 Task: Toggle the confirm empty commits in the git.
Action: Mouse moved to (35, 603)
Screenshot: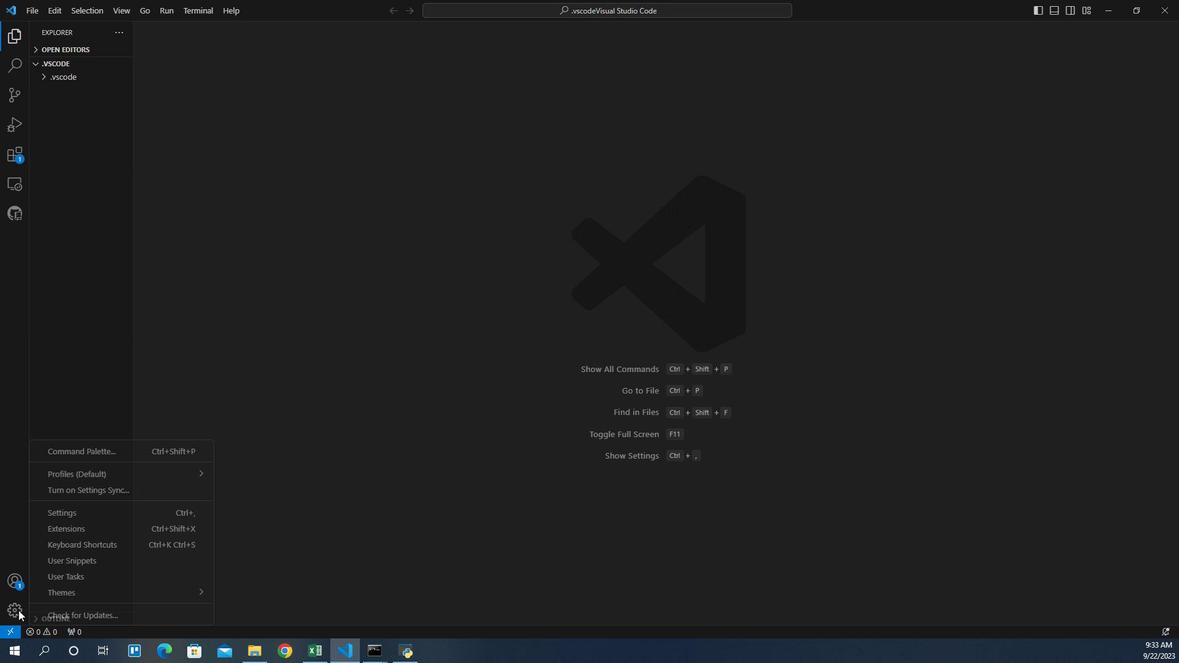 
Action: Mouse pressed left at (35, 603)
Screenshot: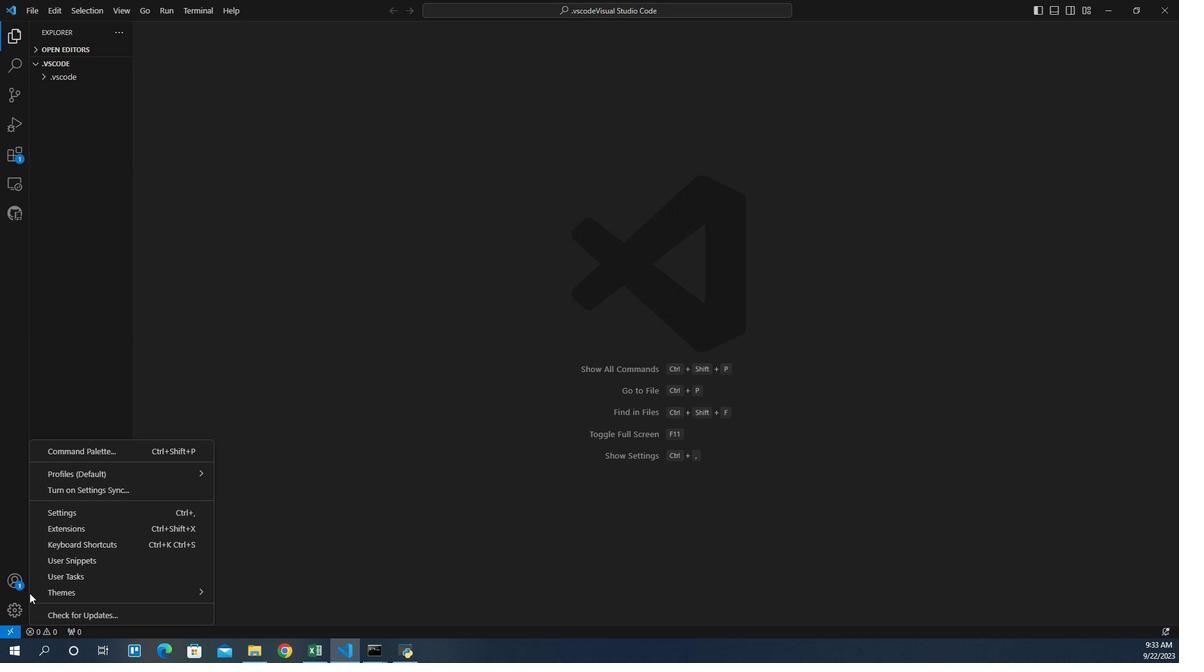 
Action: Mouse moved to (78, 505)
Screenshot: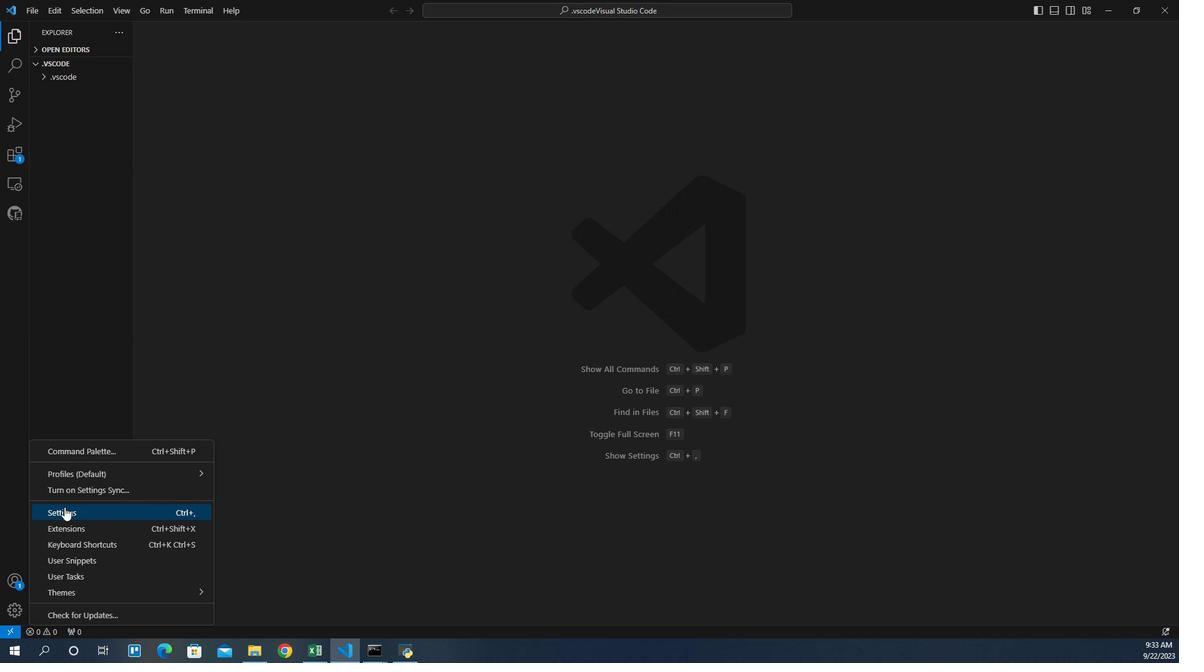 
Action: Mouse pressed left at (78, 505)
Screenshot: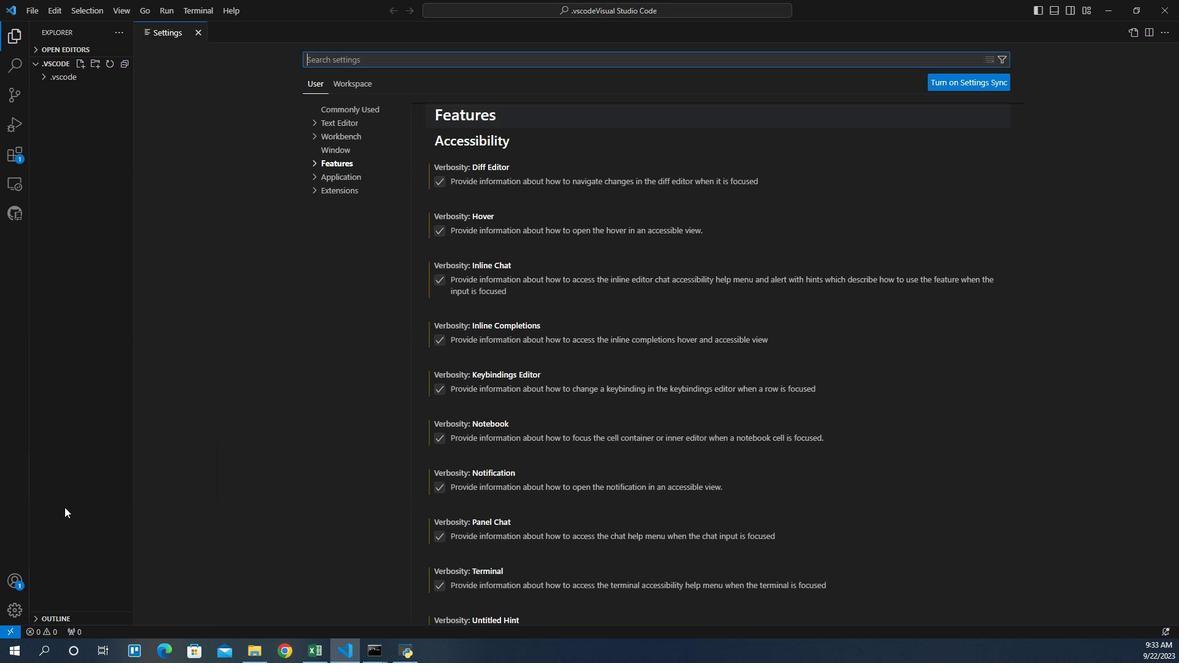 
Action: Mouse moved to (357, 97)
Screenshot: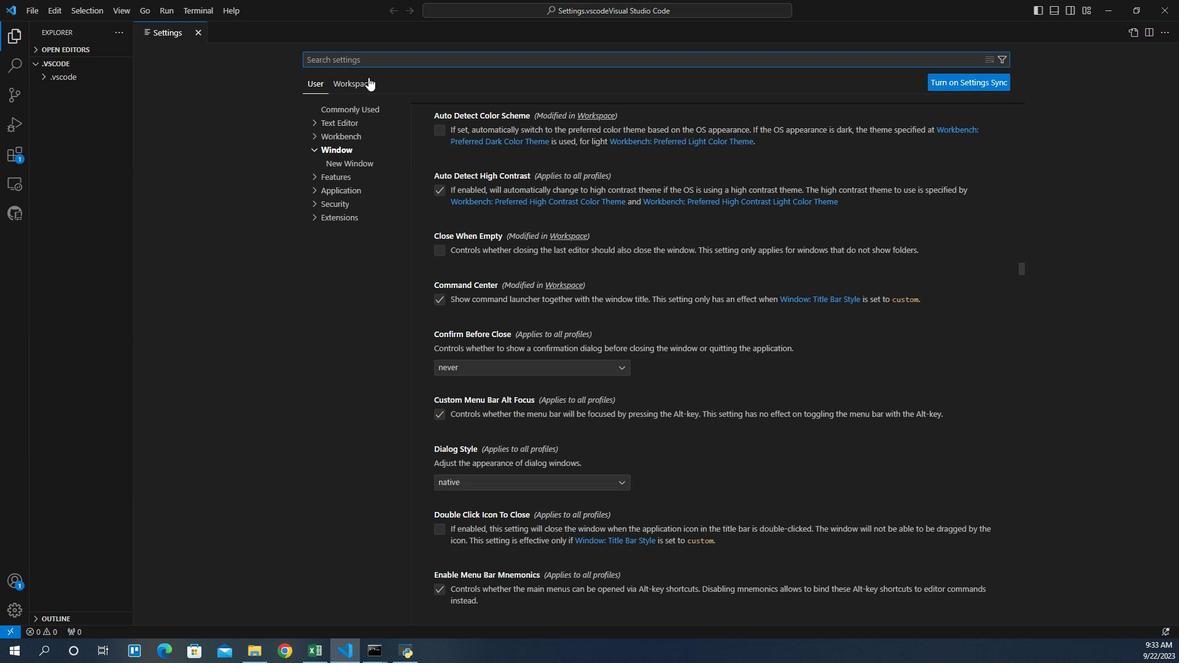 
Action: Mouse pressed left at (357, 97)
Screenshot: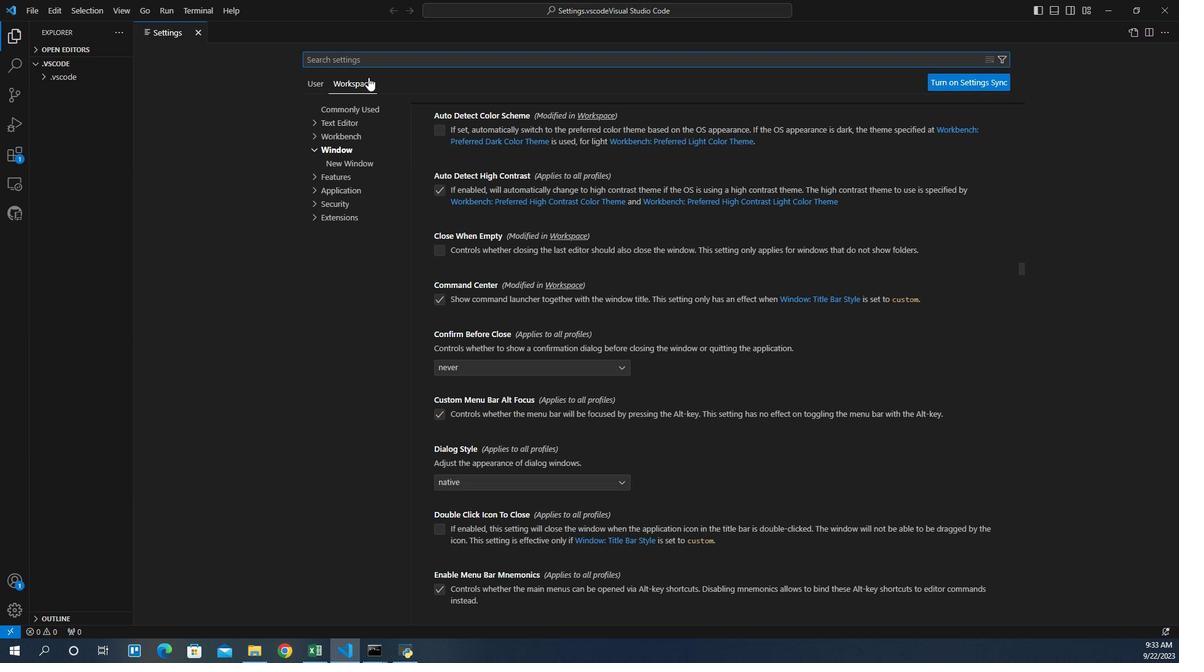 
Action: Mouse moved to (314, 204)
Screenshot: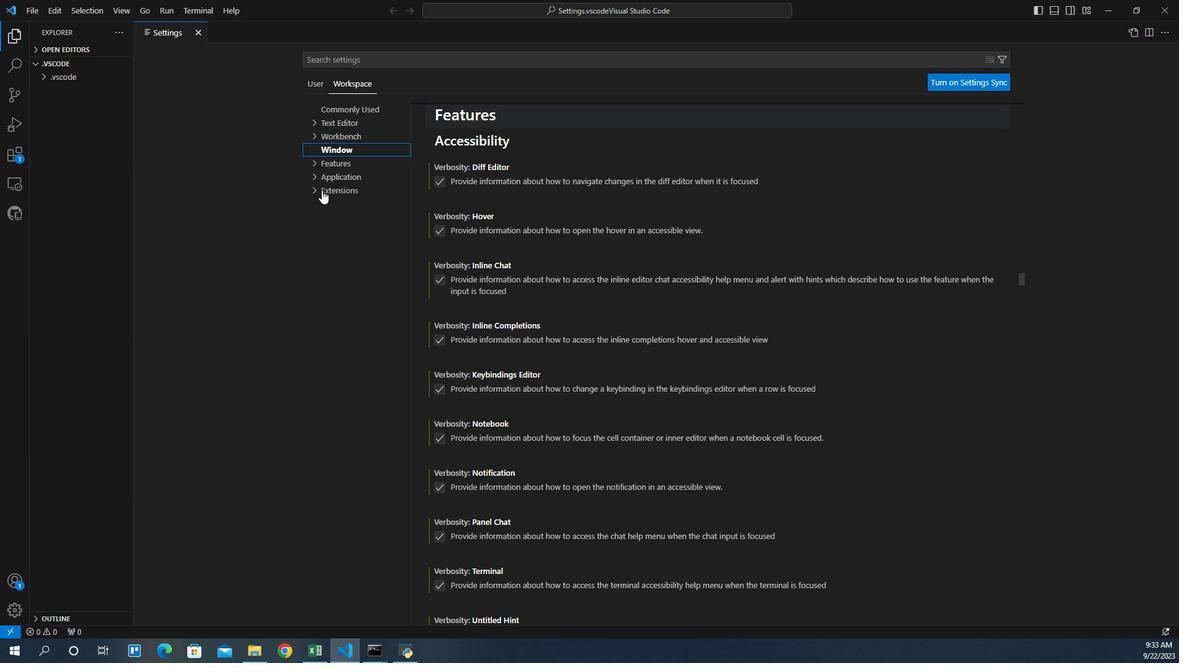 
Action: Mouse pressed left at (314, 204)
Screenshot: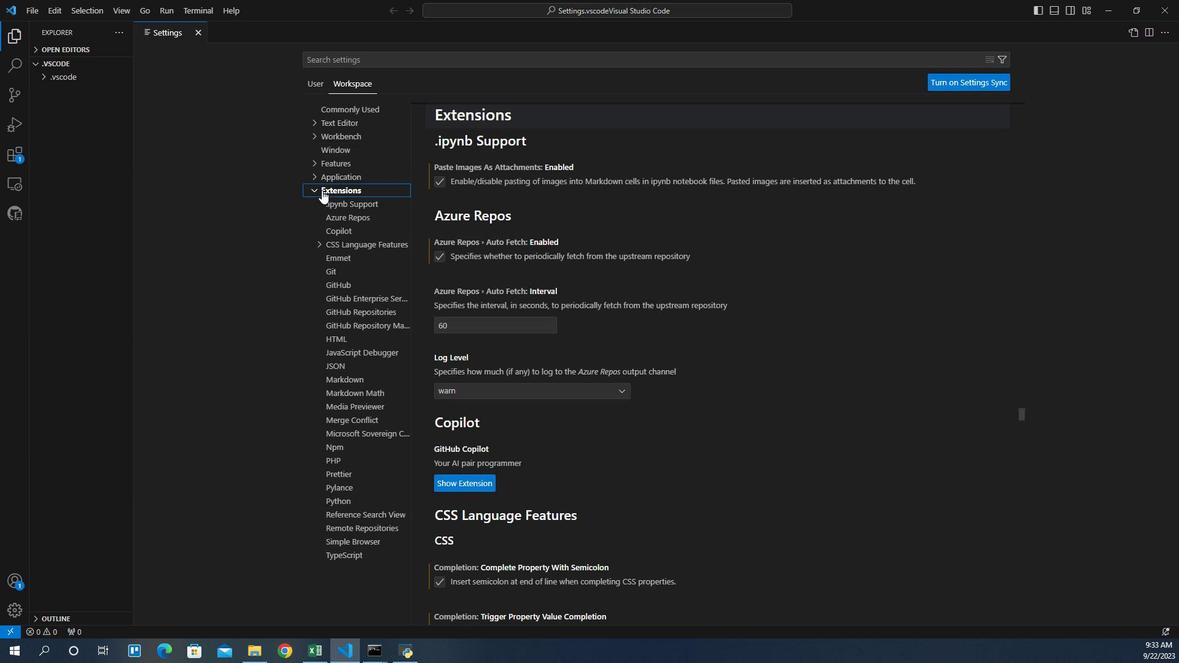 
Action: Mouse moved to (321, 283)
Screenshot: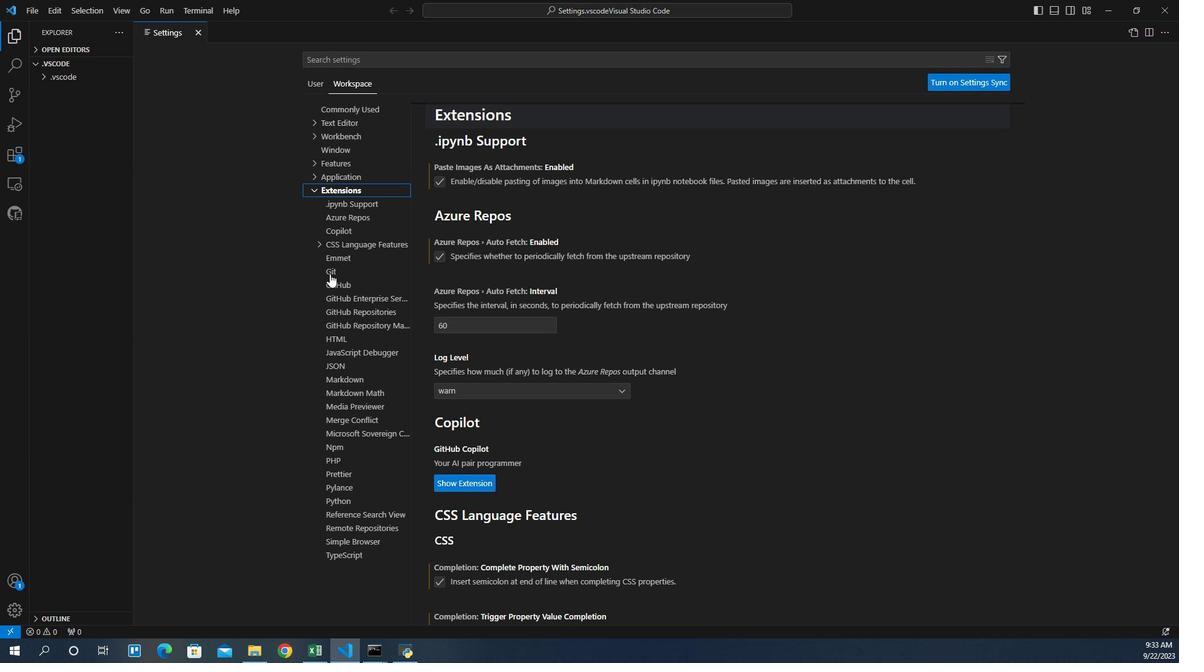 
Action: Mouse pressed left at (321, 283)
Screenshot: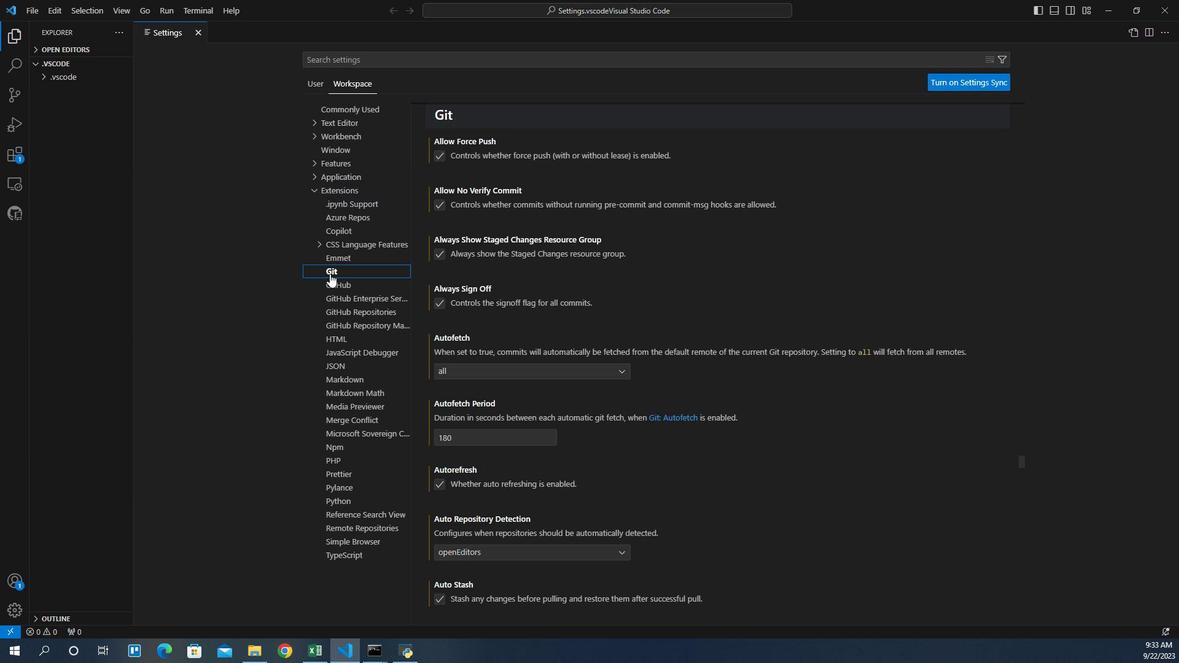 
Action: Mouse moved to (541, 504)
Screenshot: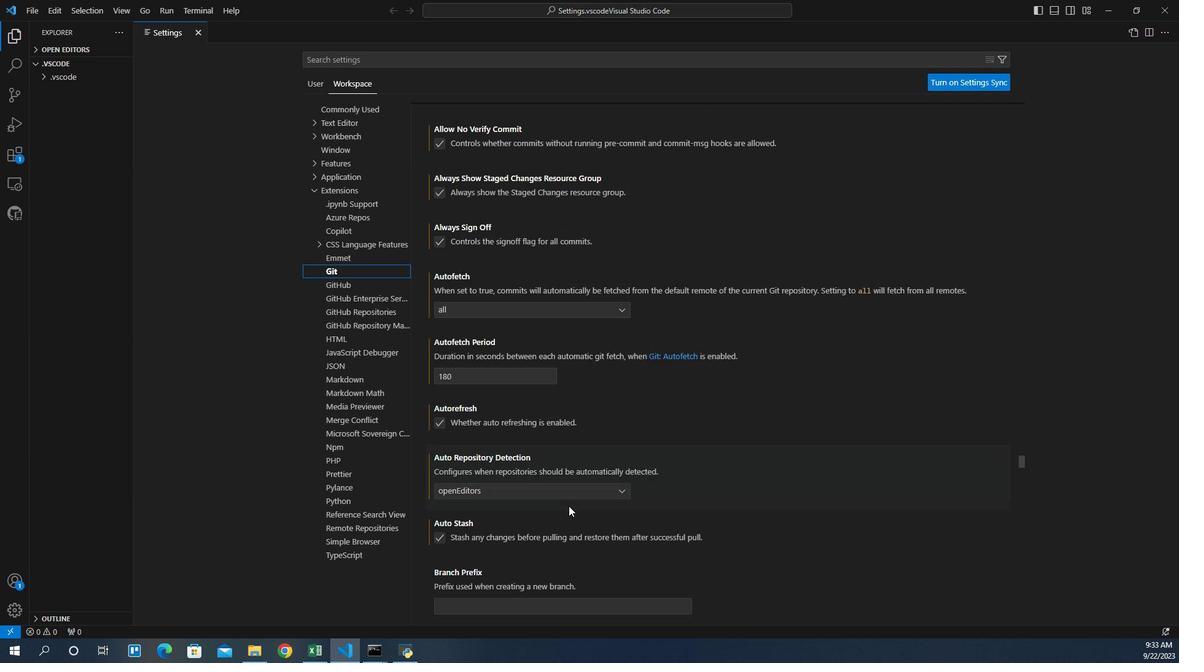 
Action: Mouse scrolled (541, 503) with delta (0, 0)
Screenshot: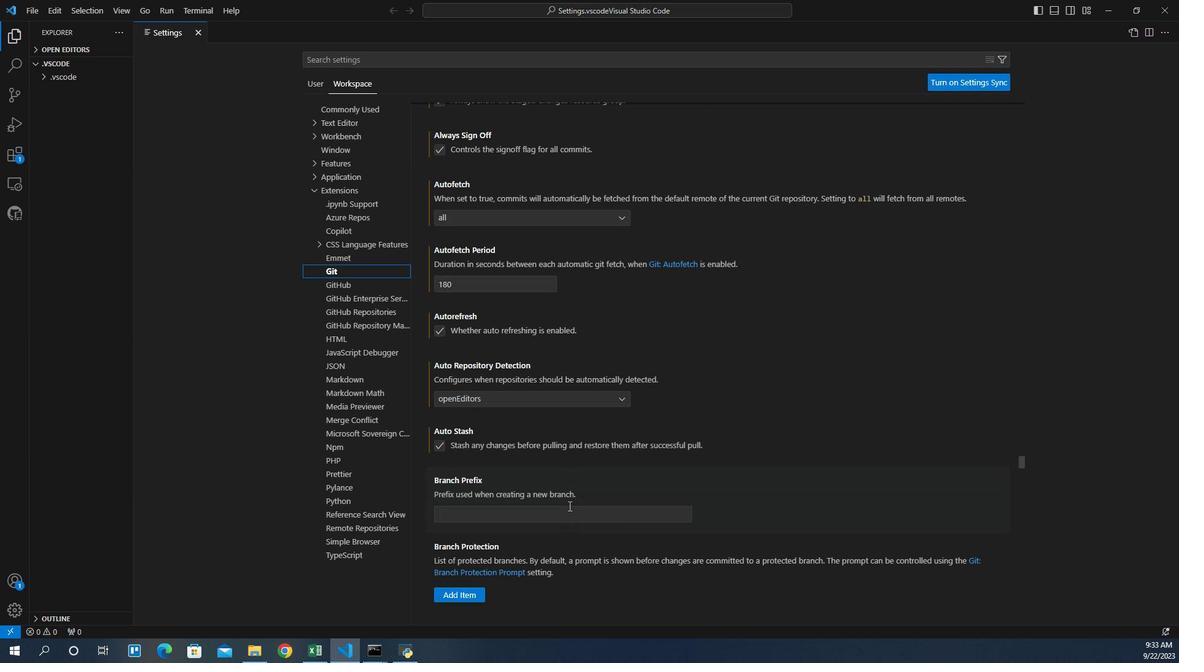 
Action: Mouse scrolled (541, 503) with delta (0, 0)
Screenshot: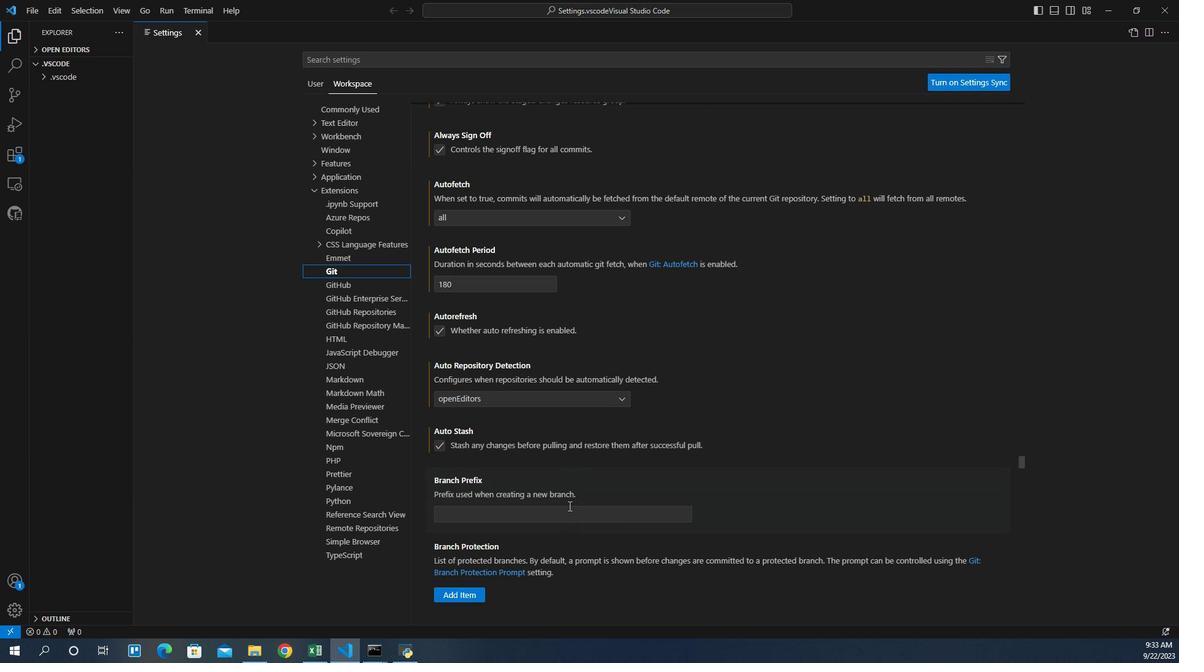 
Action: Mouse scrolled (541, 503) with delta (0, 0)
Screenshot: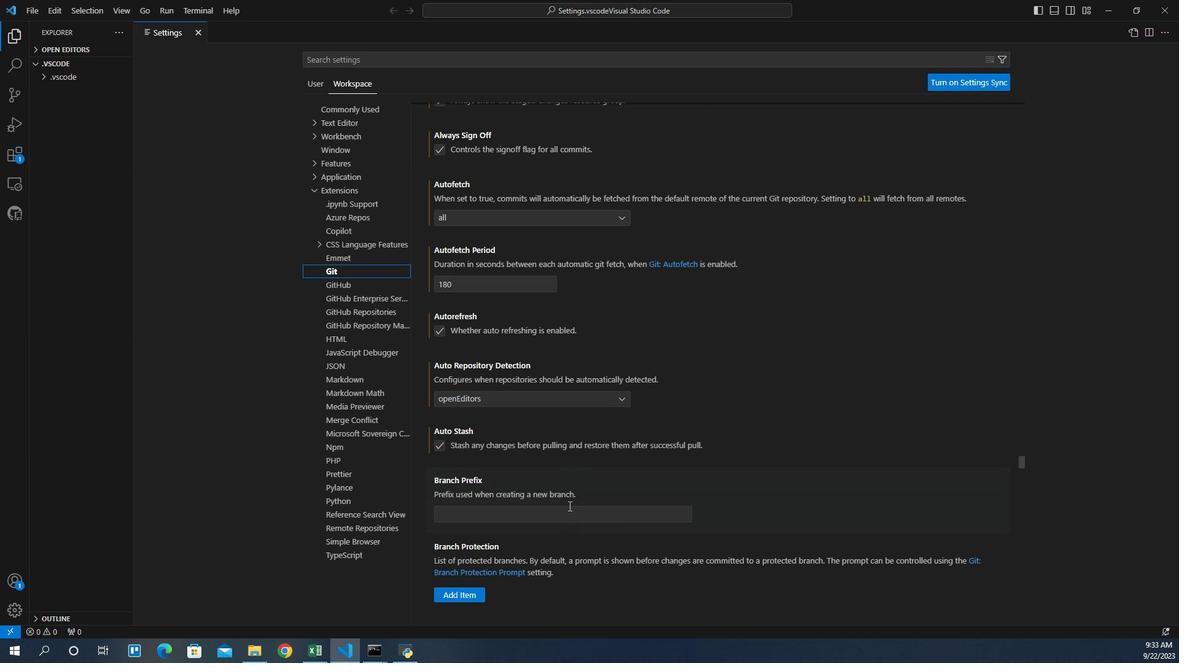 
Action: Mouse scrolled (541, 503) with delta (0, 0)
Screenshot: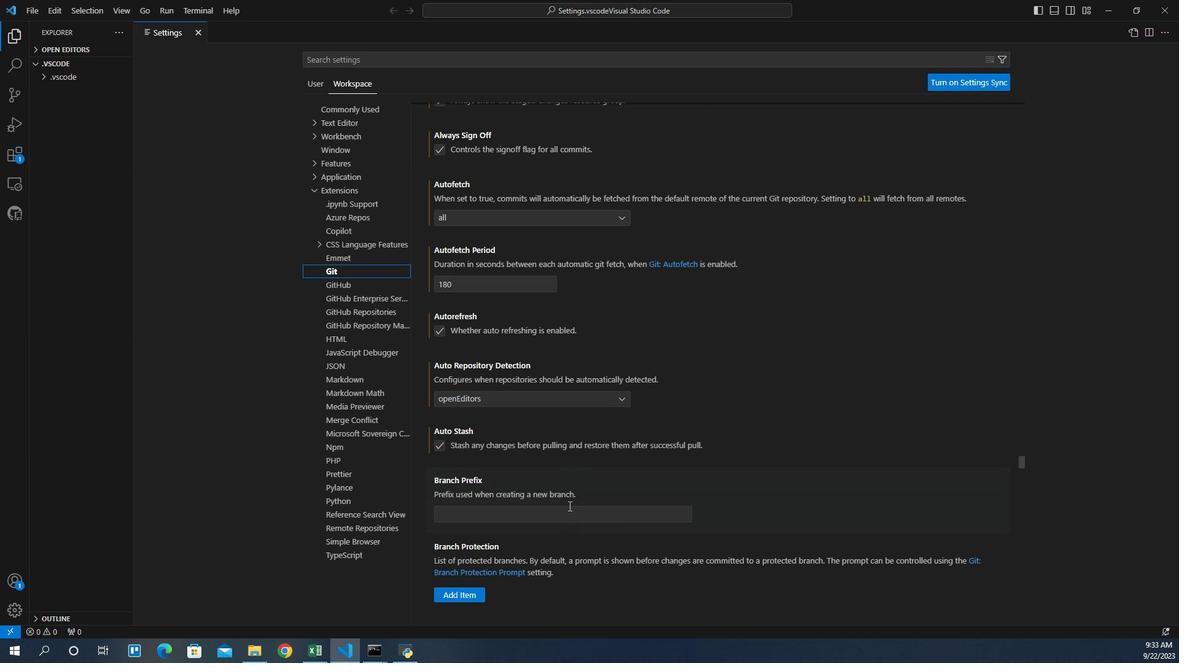 
Action: Mouse scrolled (541, 503) with delta (0, 0)
Screenshot: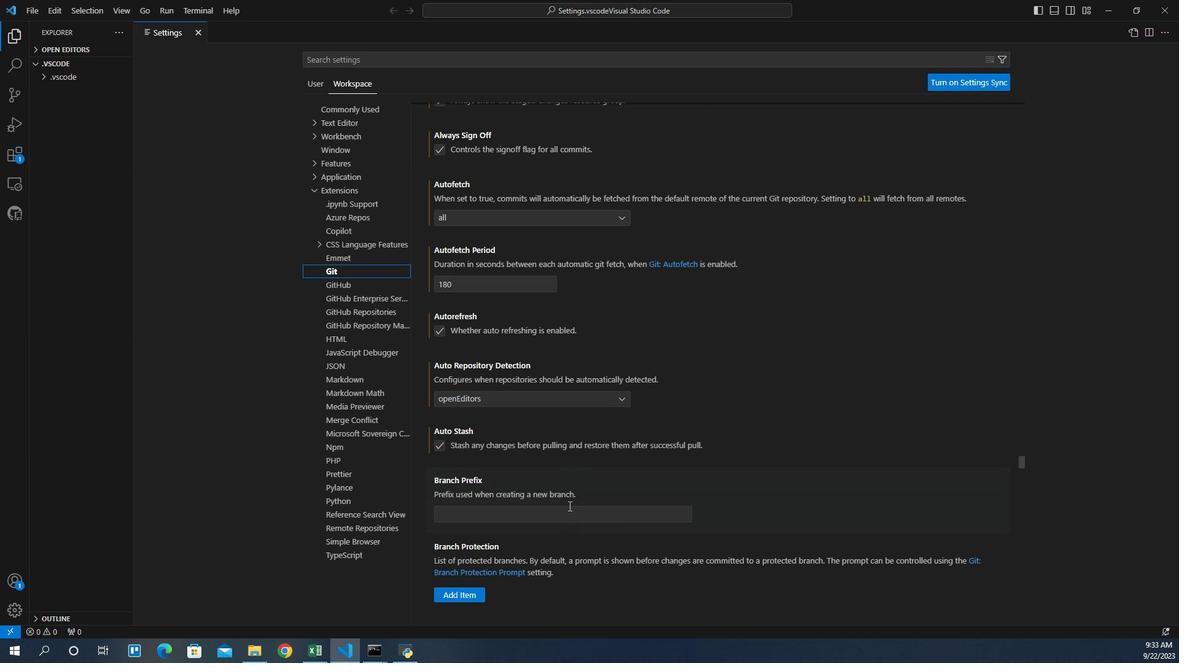 
Action: Mouse scrolled (541, 503) with delta (0, 0)
Screenshot: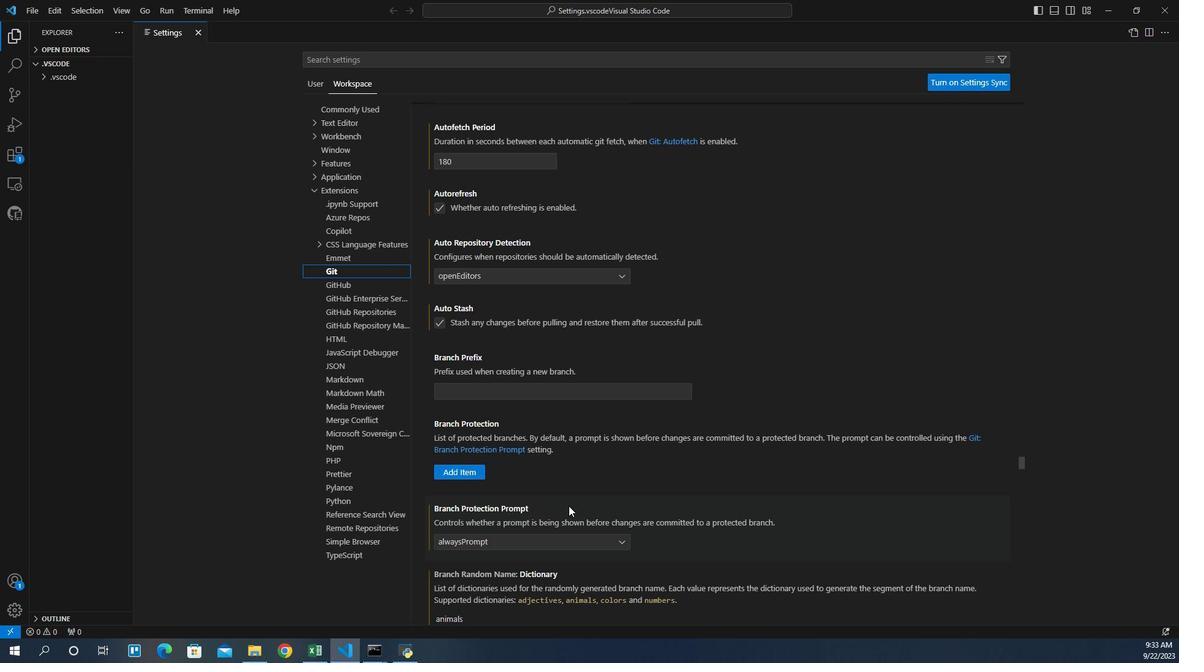 
Action: Mouse scrolled (541, 503) with delta (0, 0)
Screenshot: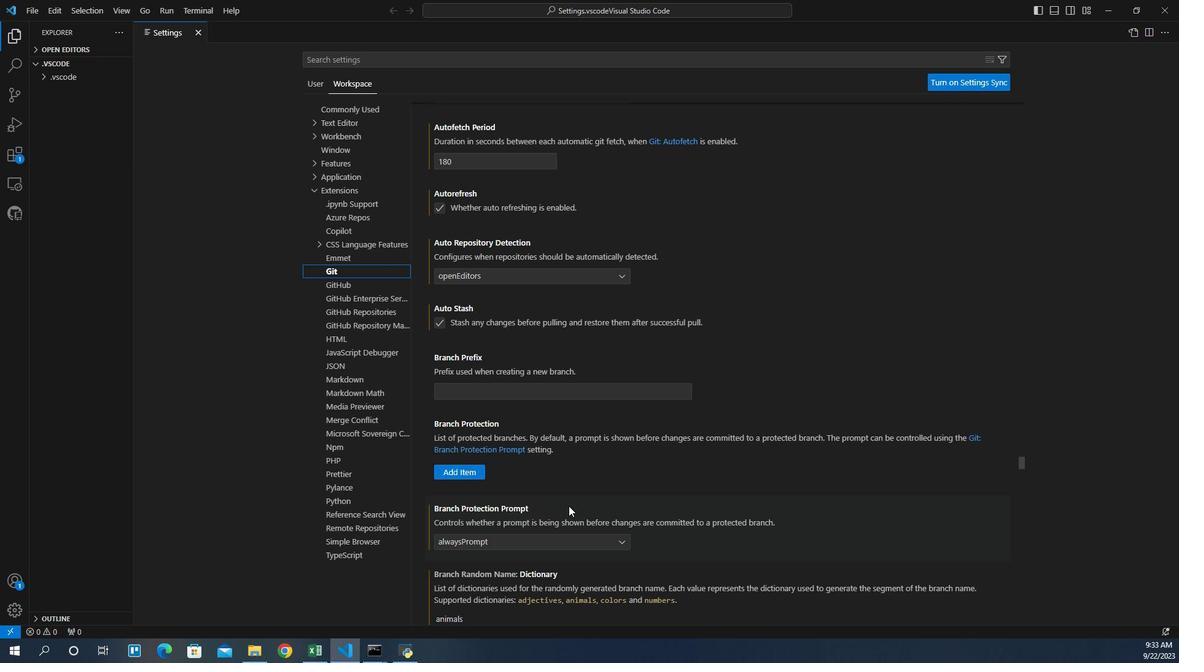 
Action: Mouse scrolled (541, 503) with delta (0, 0)
Screenshot: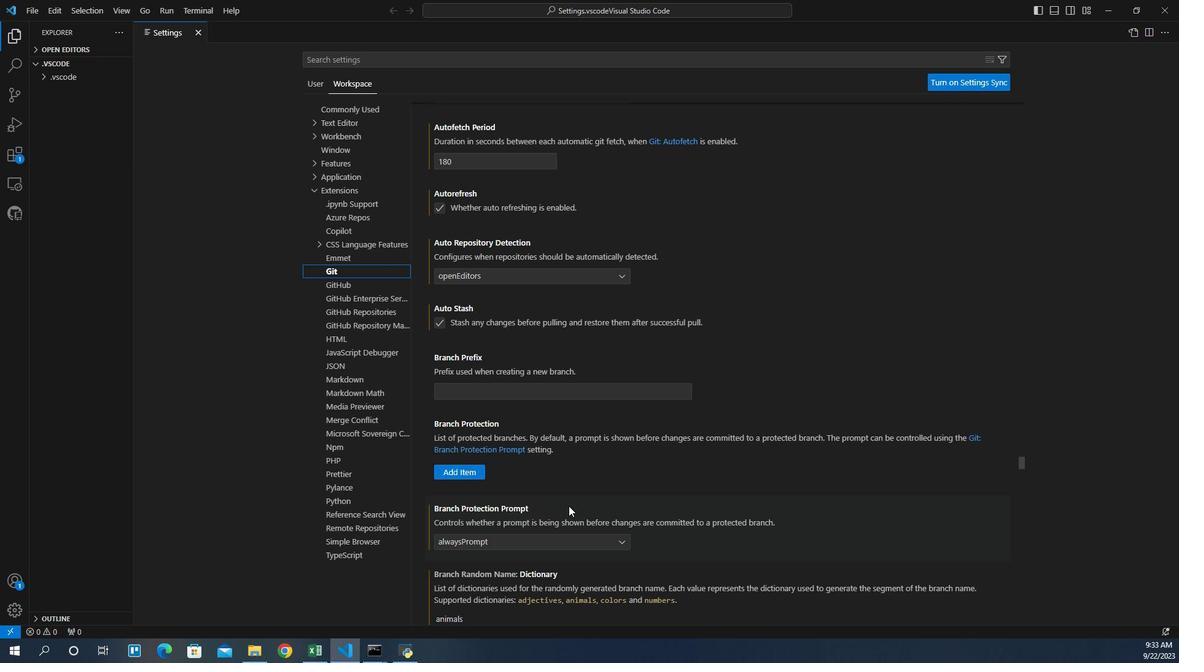 
Action: Mouse scrolled (541, 503) with delta (0, 0)
Screenshot: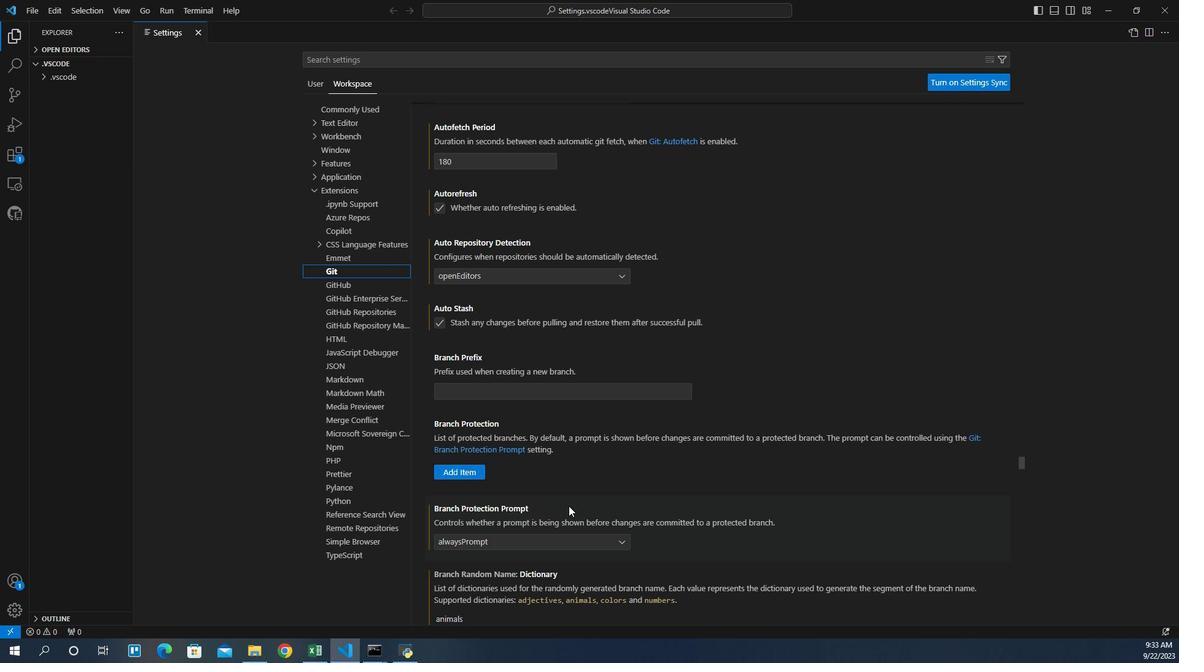 
Action: Mouse scrolled (541, 504) with delta (0, 0)
Screenshot: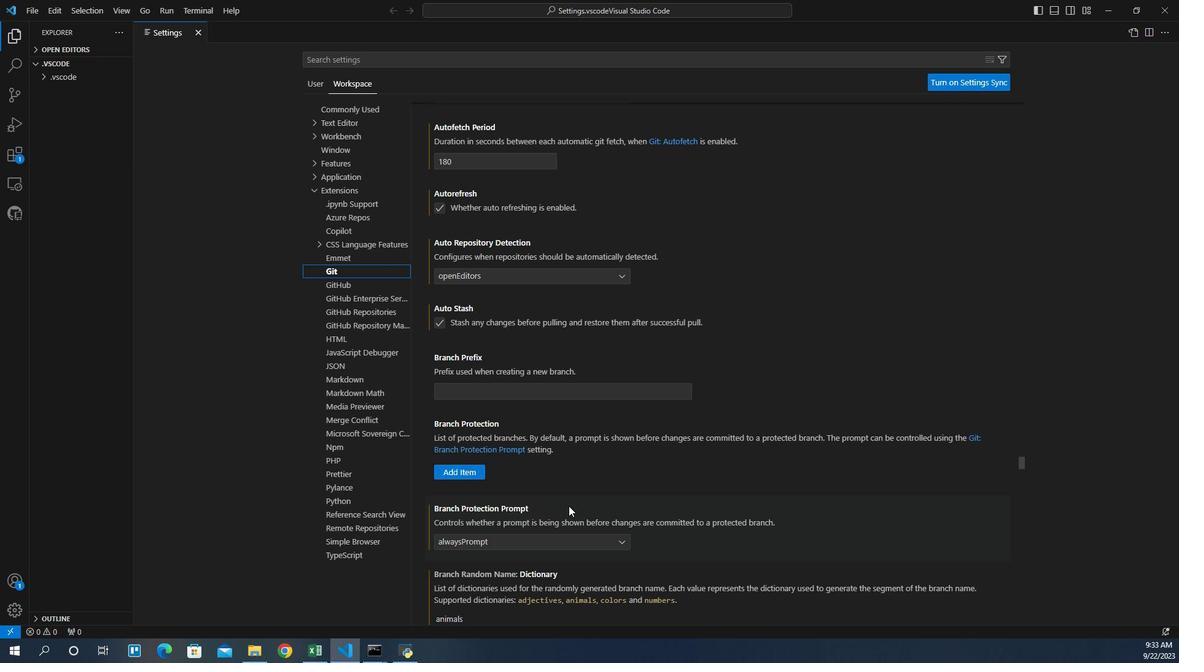 
Action: Mouse scrolled (541, 503) with delta (0, 0)
Screenshot: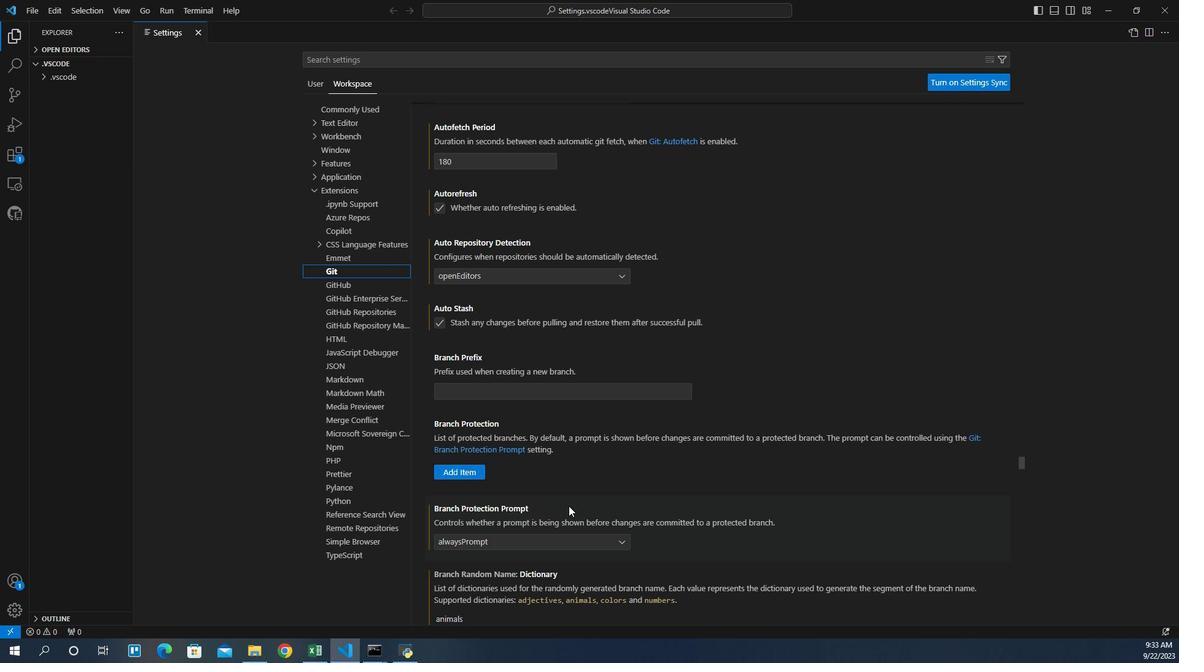 
Action: Mouse scrolled (541, 503) with delta (0, 0)
Screenshot: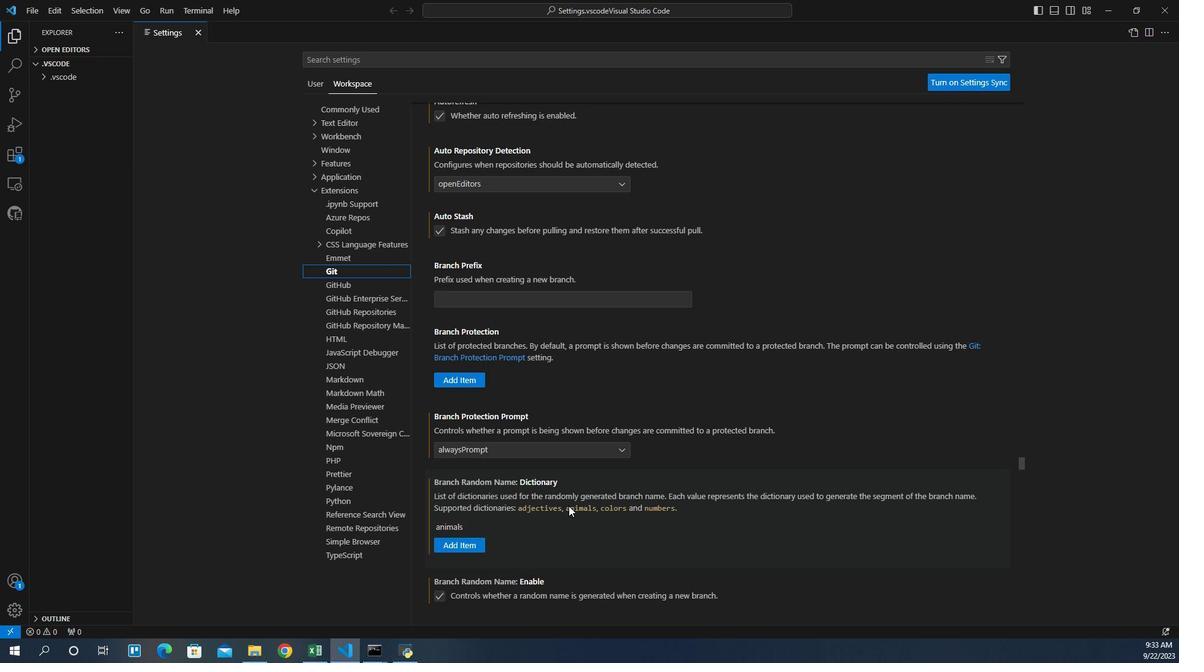 
Action: Mouse scrolled (541, 503) with delta (0, 0)
Screenshot: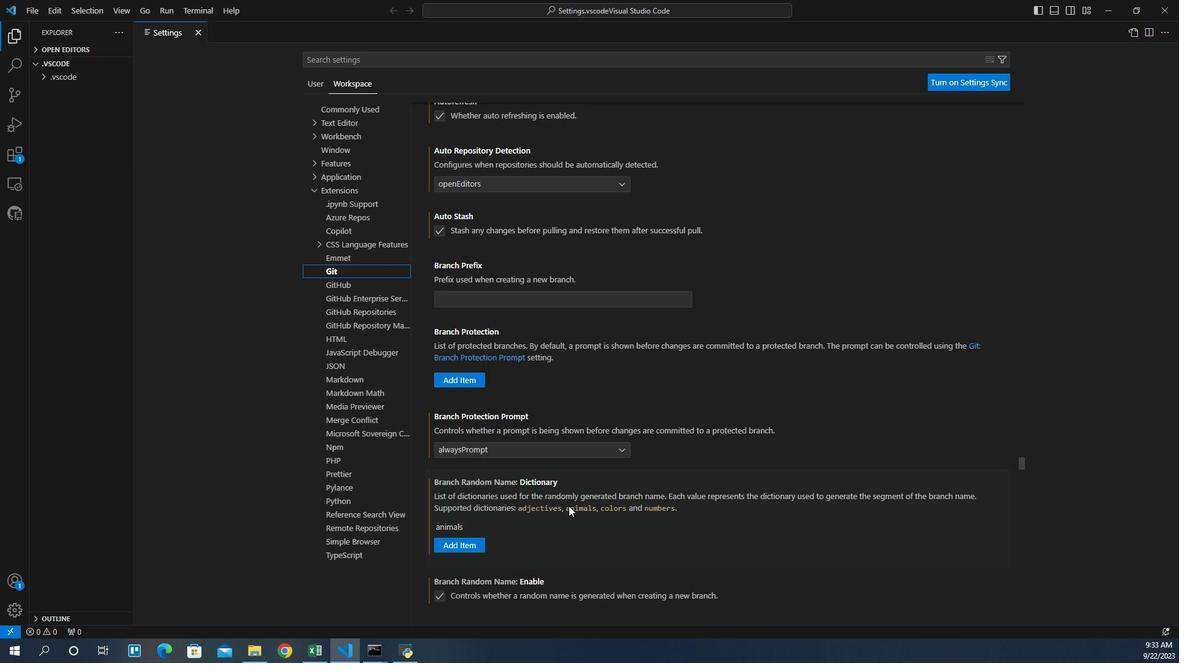 
Action: Mouse scrolled (541, 503) with delta (0, 0)
Screenshot: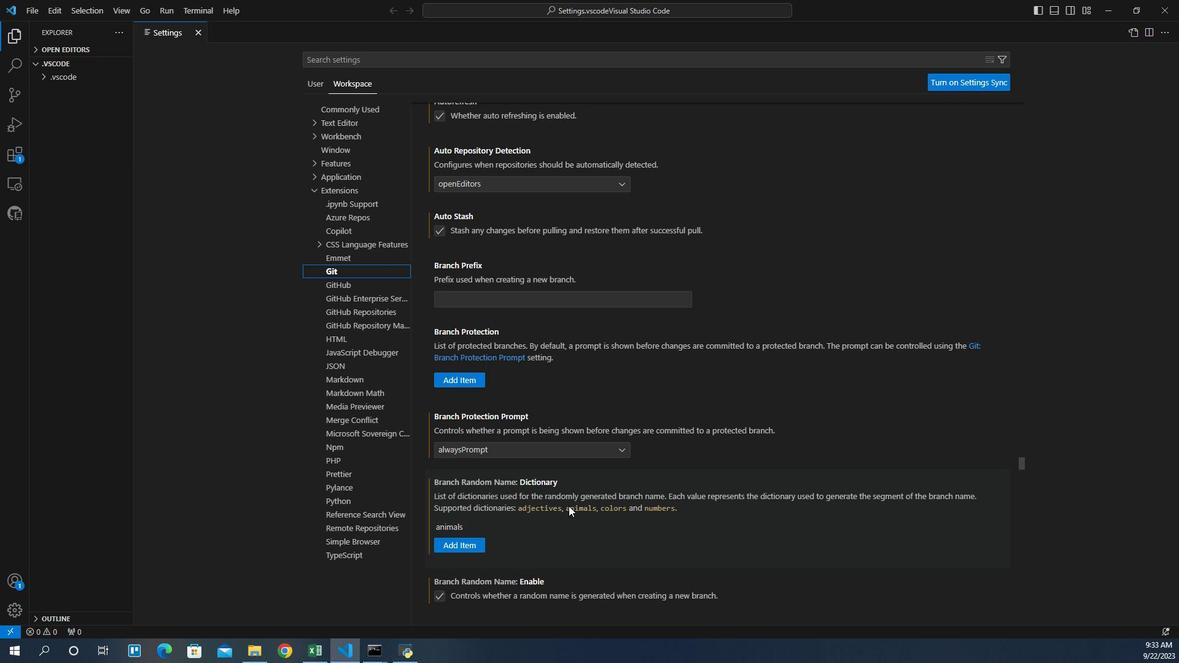 
Action: Mouse scrolled (541, 503) with delta (0, 0)
Screenshot: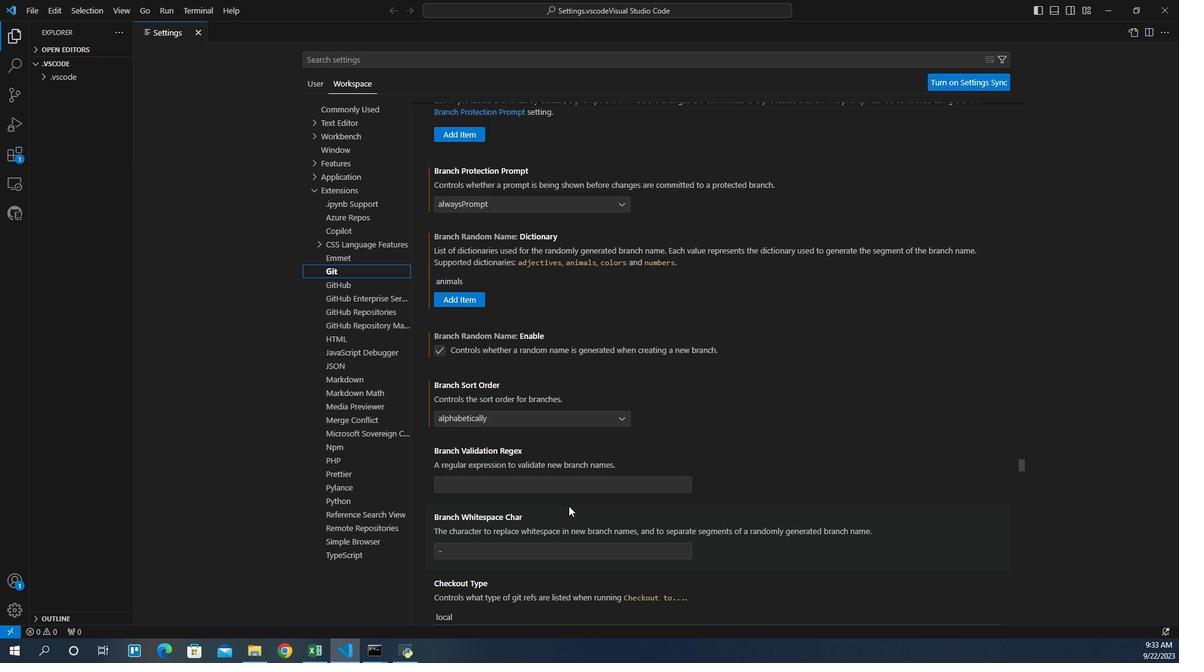 
Action: Mouse scrolled (541, 503) with delta (0, 0)
Screenshot: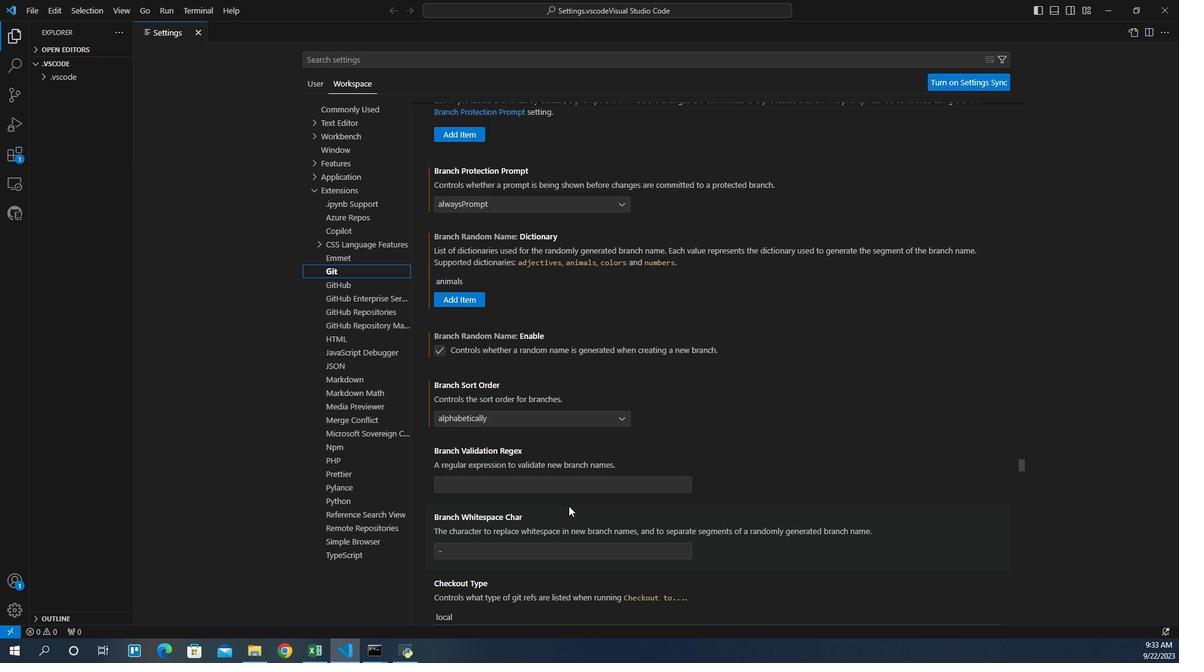 
Action: Mouse scrolled (541, 503) with delta (0, 0)
Screenshot: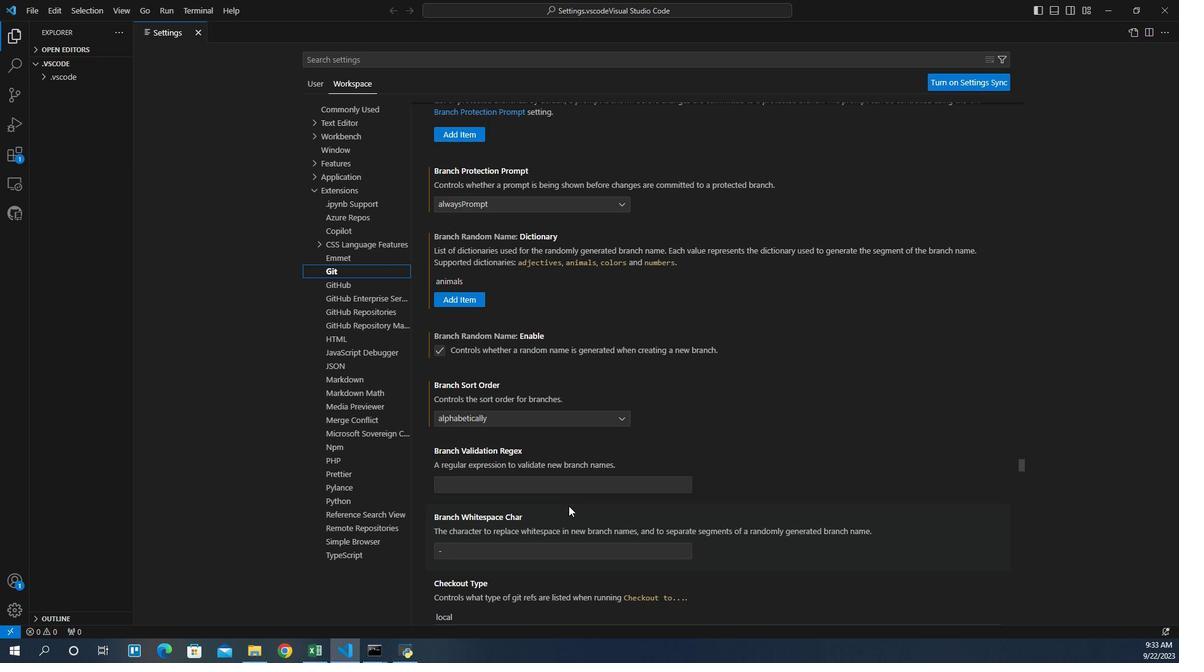 
Action: Mouse scrolled (541, 503) with delta (0, 0)
Screenshot: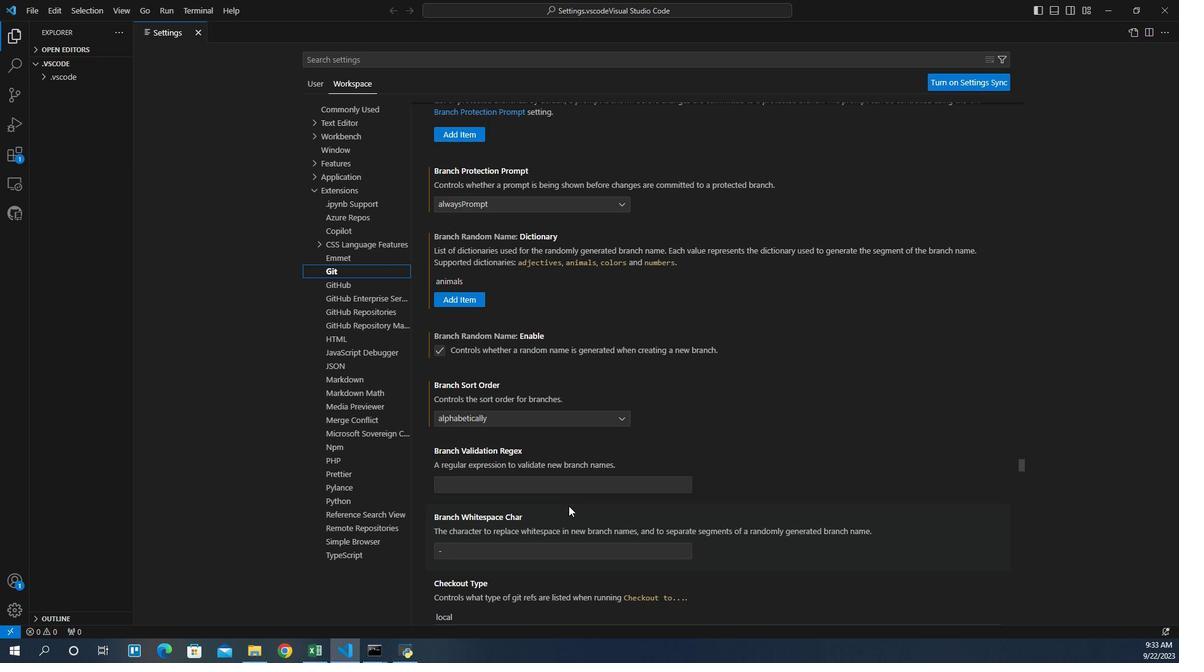 
Action: Mouse scrolled (541, 503) with delta (0, 0)
Screenshot: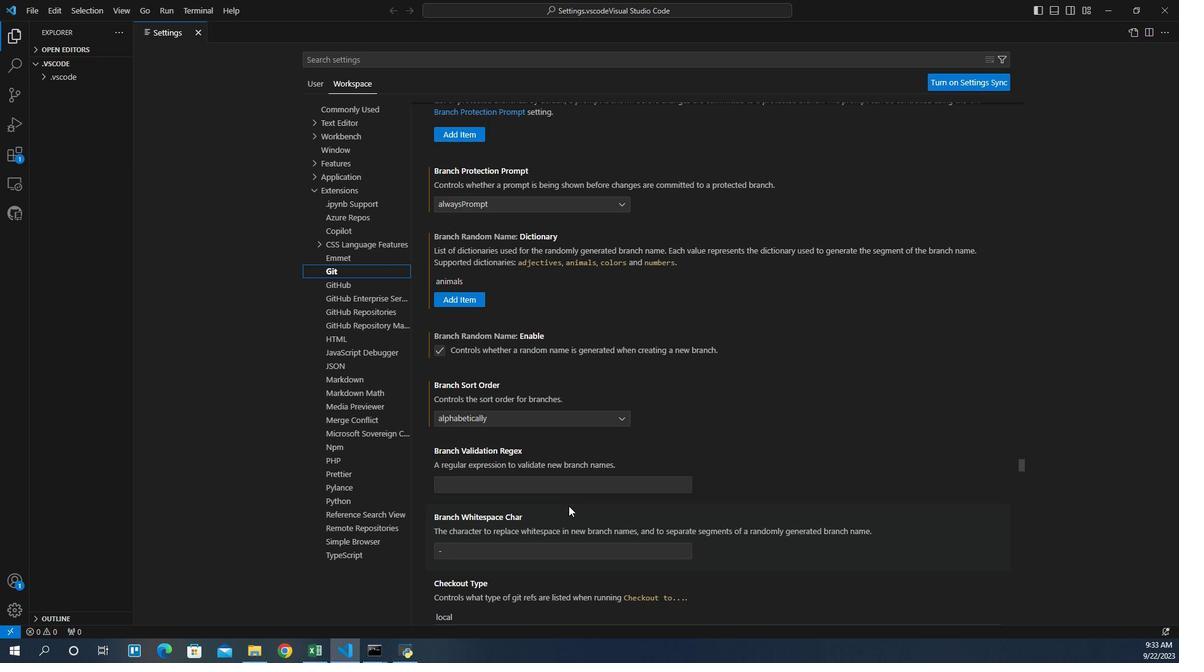 
Action: Mouse scrolled (541, 503) with delta (0, 0)
Screenshot: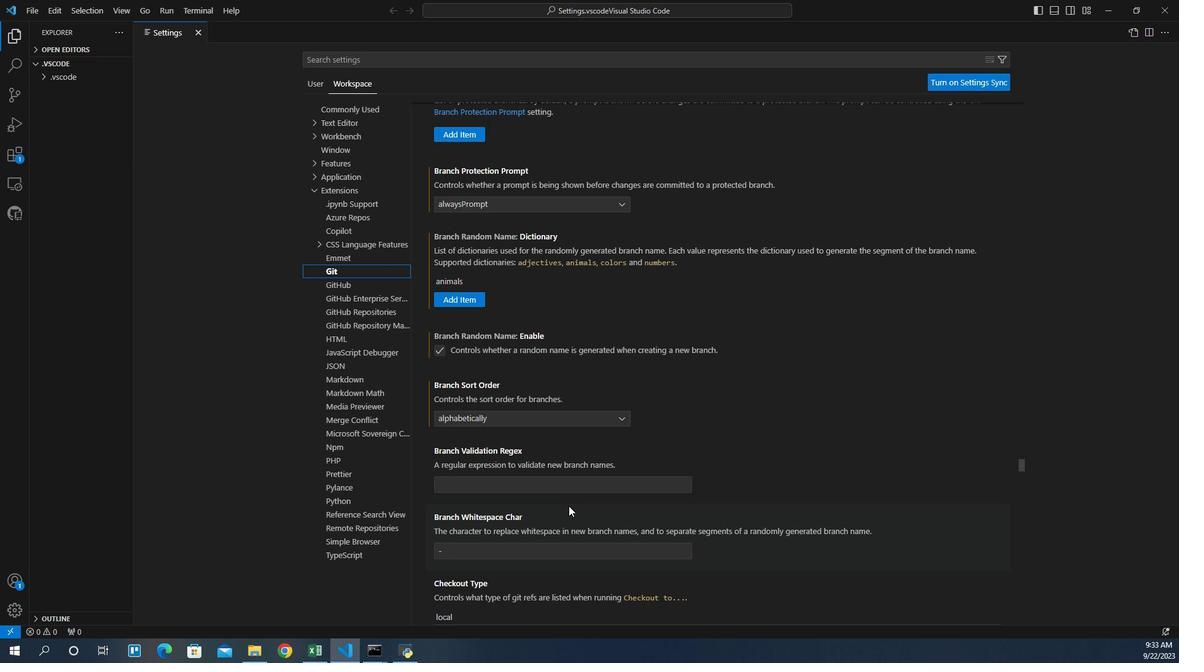 
Action: Mouse scrolled (541, 503) with delta (0, 0)
Screenshot: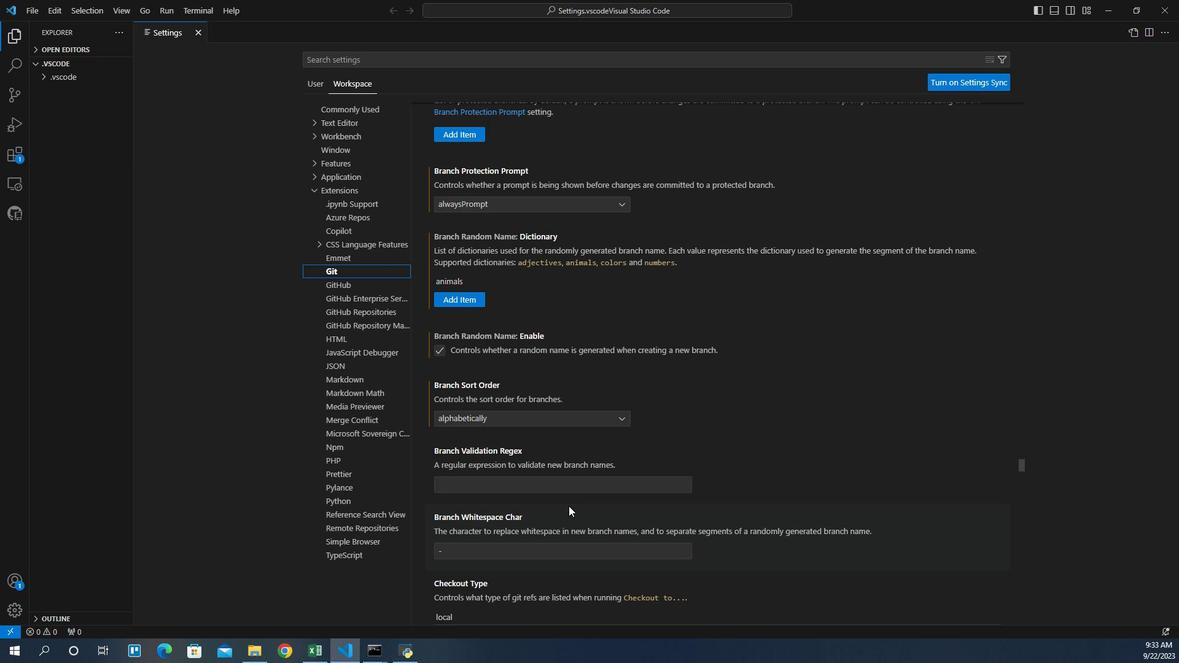 
Action: Mouse scrolled (541, 503) with delta (0, 0)
Screenshot: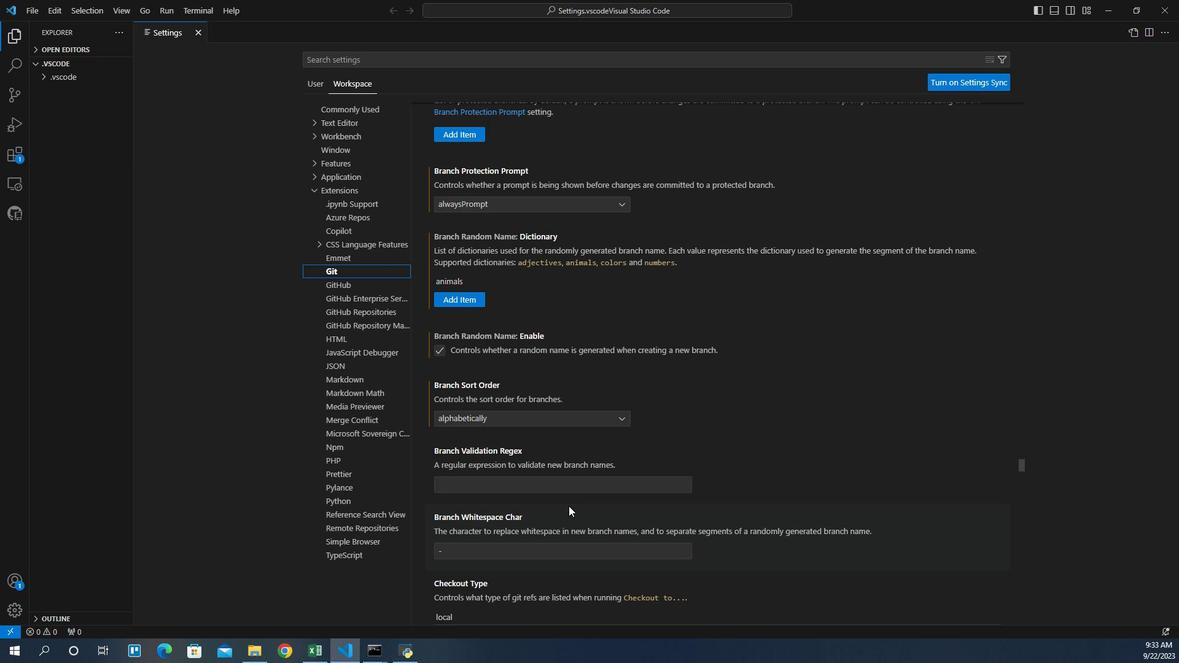 
Action: Mouse scrolled (541, 503) with delta (0, 0)
Screenshot: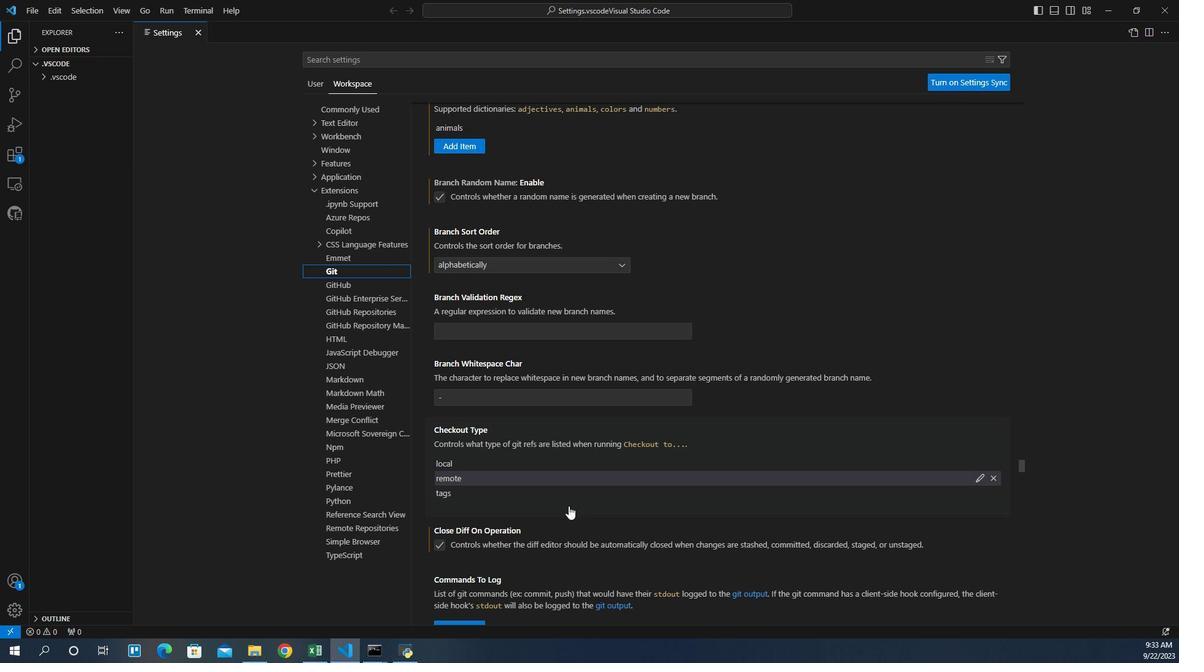
Action: Mouse scrolled (541, 503) with delta (0, 0)
Screenshot: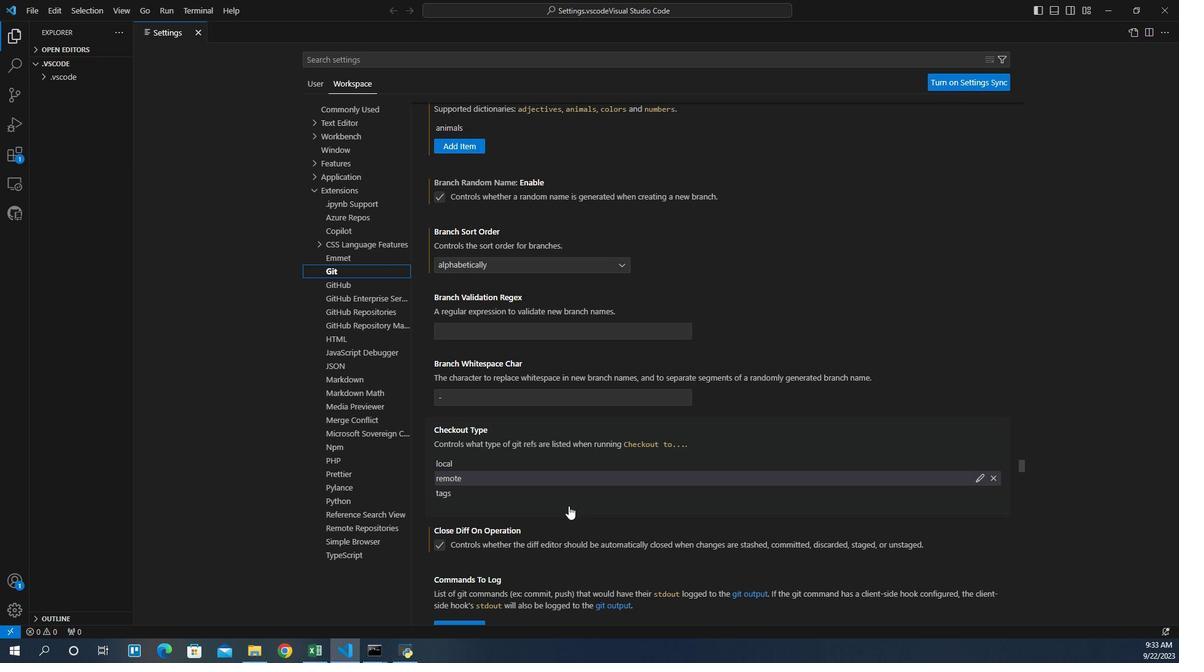 
Action: Mouse scrolled (541, 504) with delta (0, 0)
Screenshot: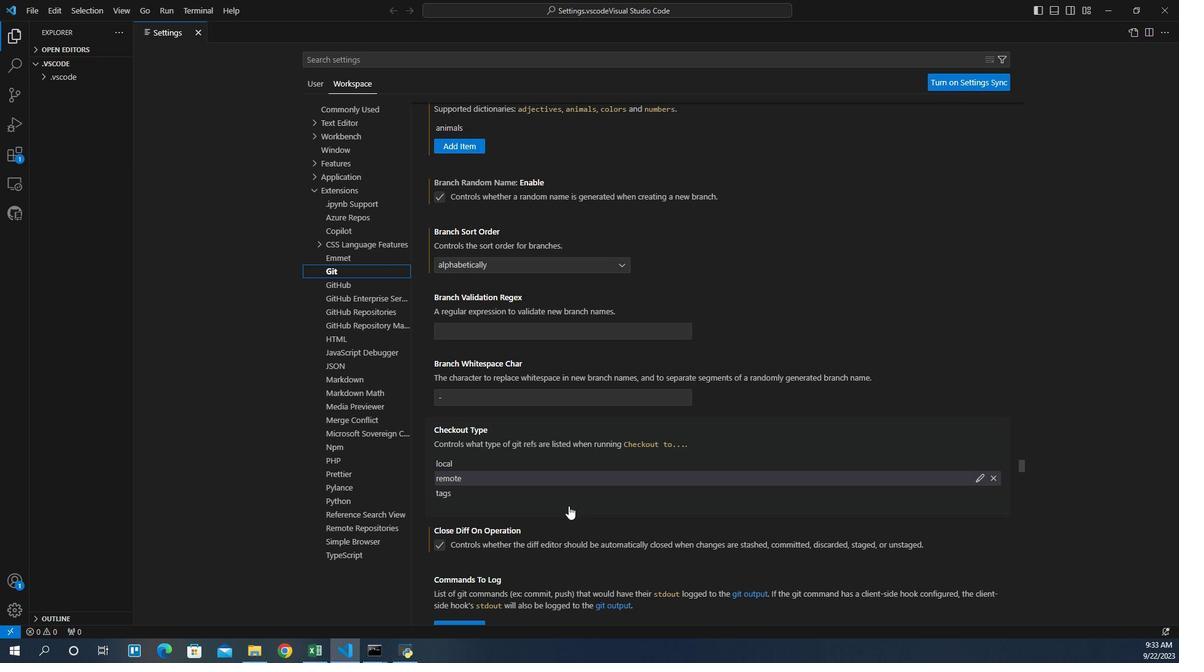 
Action: Mouse scrolled (541, 503) with delta (0, 0)
Screenshot: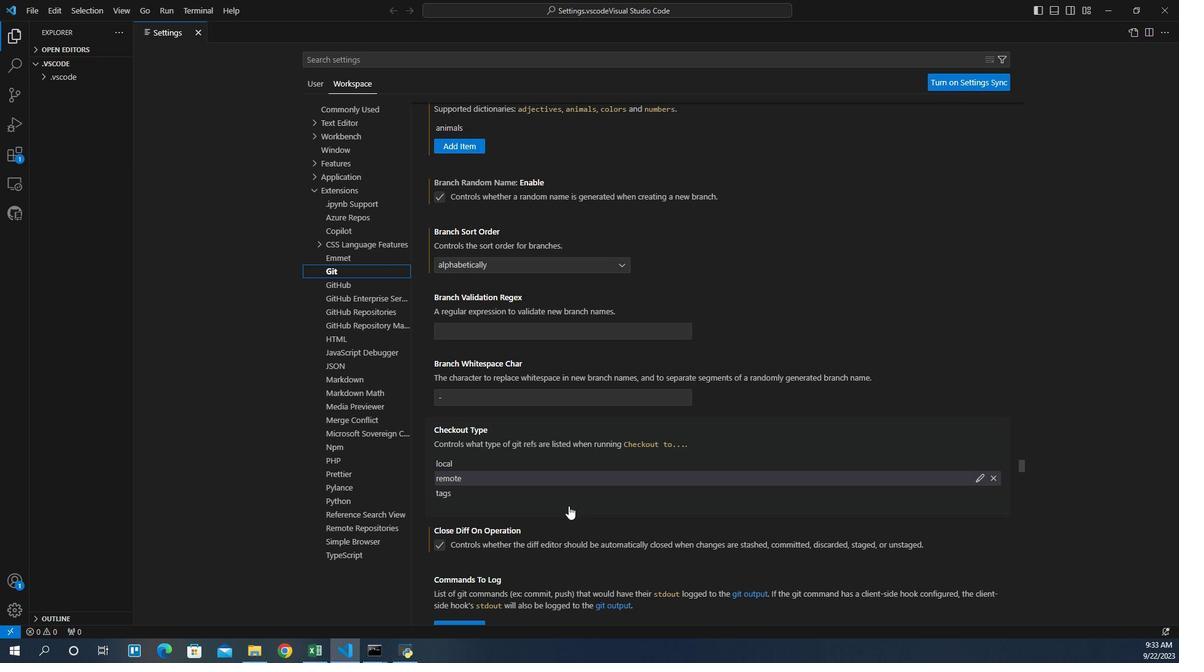 
Action: Mouse scrolled (541, 503) with delta (0, 0)
Screenshot: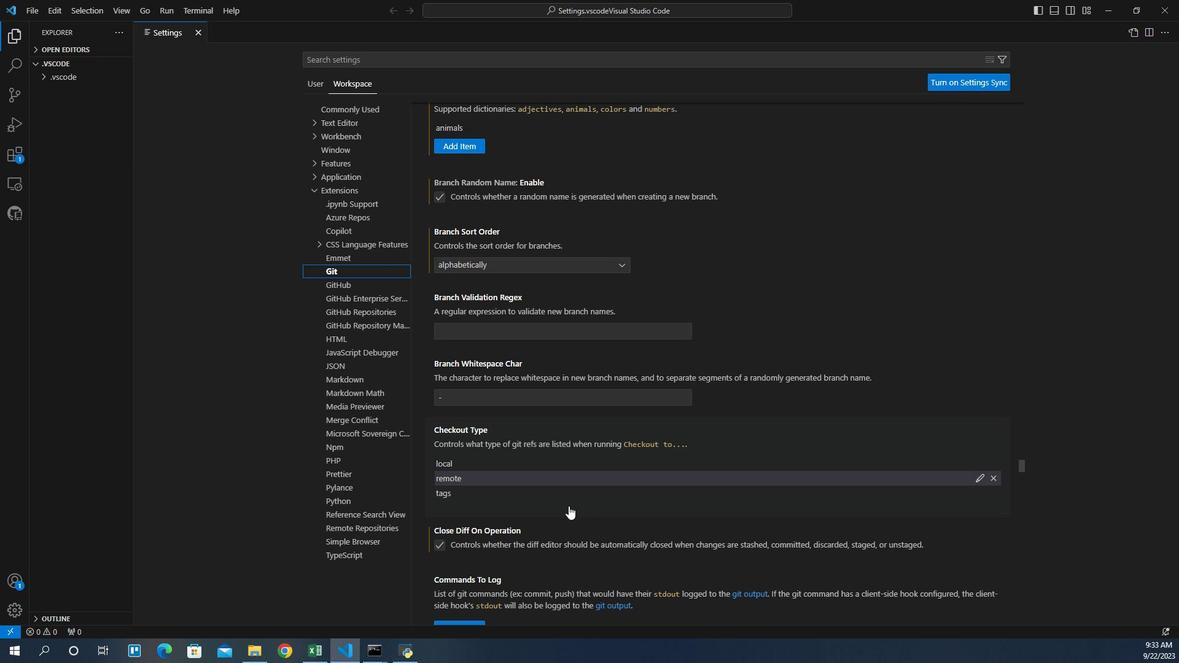 
Action: Mouse scrolled (541, 503) with delta (0, 0)
Screenshot: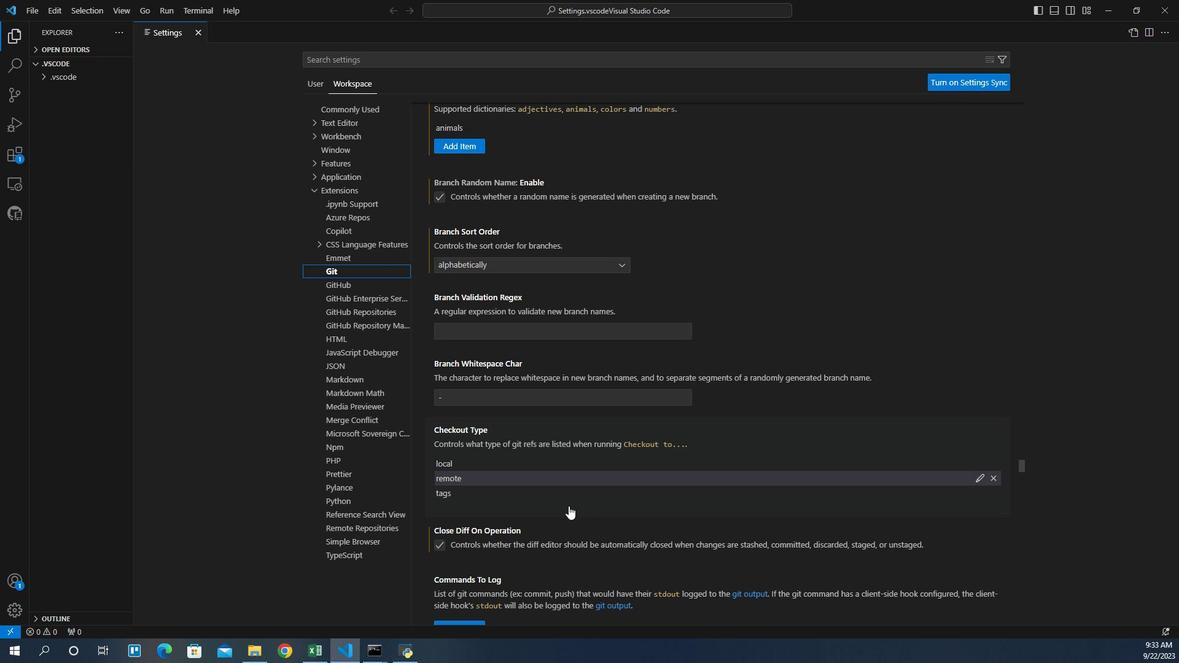 
Action: Mouse scrolled (541, 503) with delta (0, 0)
Screenshot: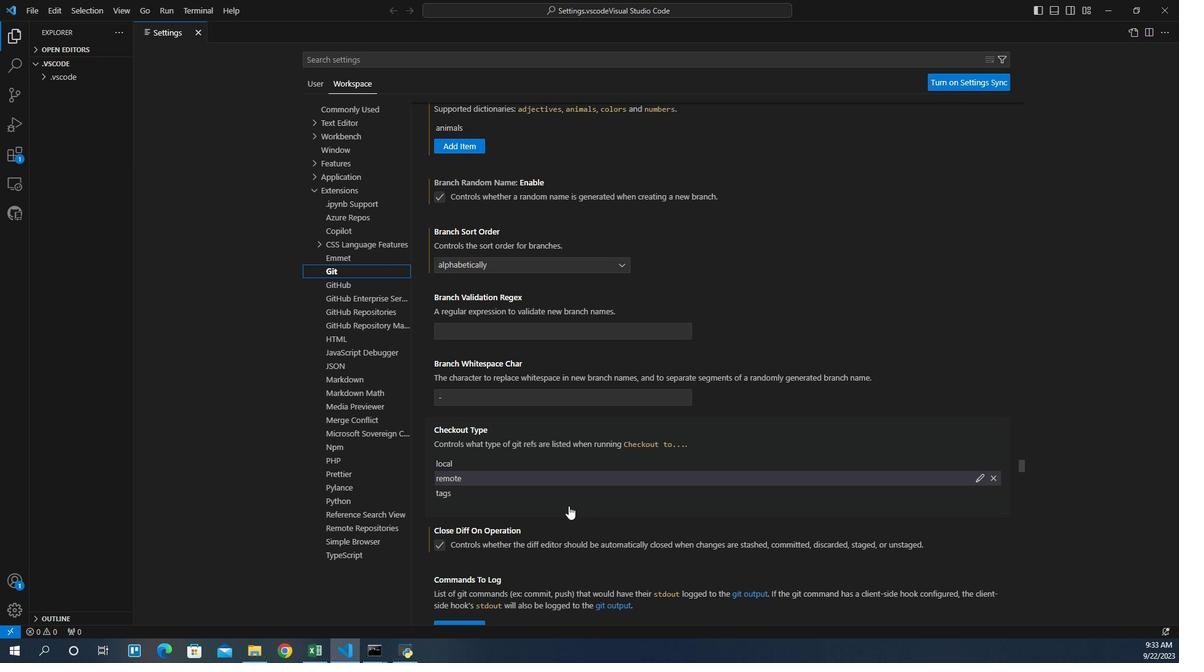 
Action: Mouse scrolled (541, 503) with delta (0, 0)
Screenshot: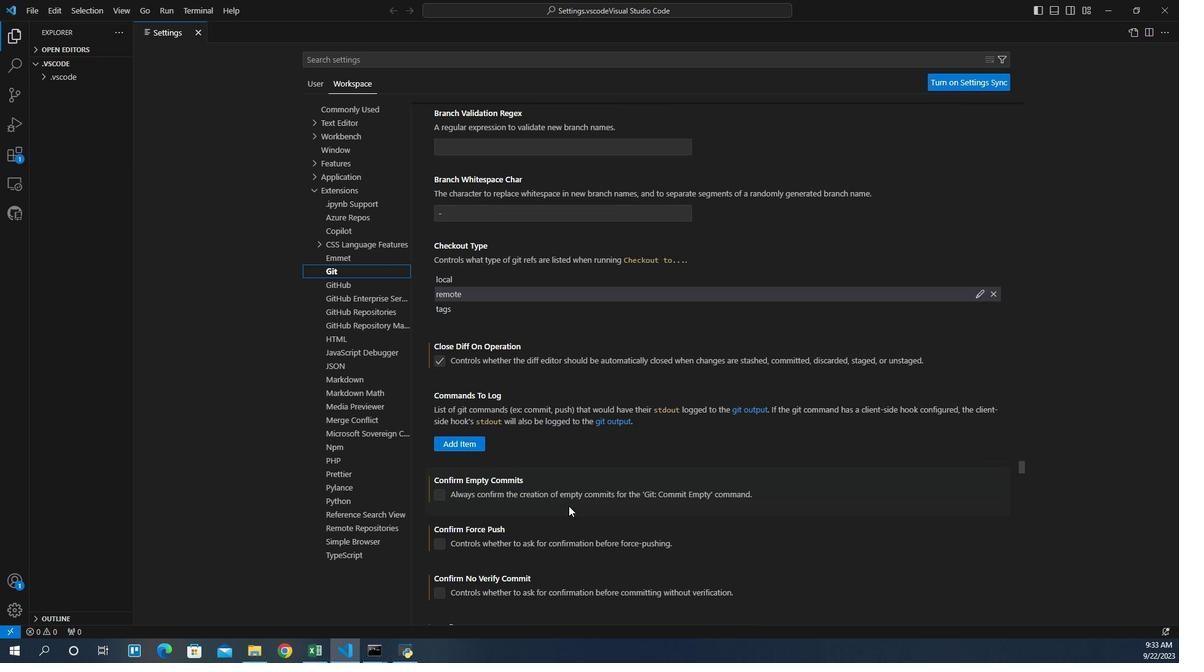 
Action: Mouse scrolled (541, 503) with delta (0, 0)
Screenshot: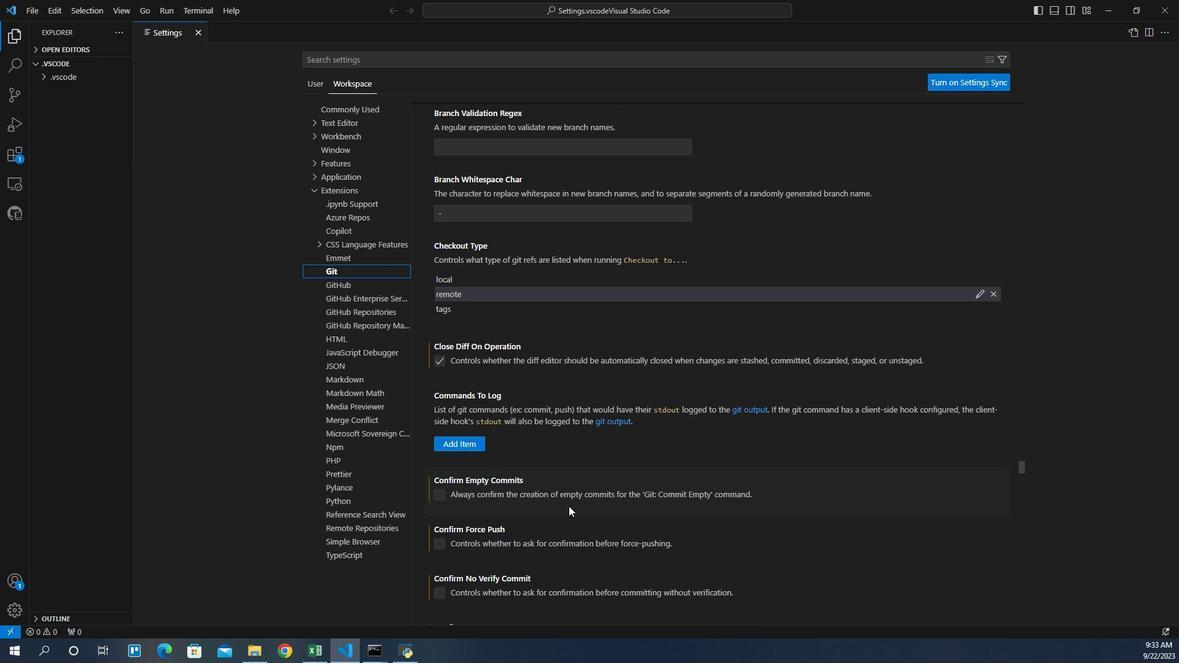 
Action: Mouse scrolled (541, 503) with delta (0, 0)
Screenshot: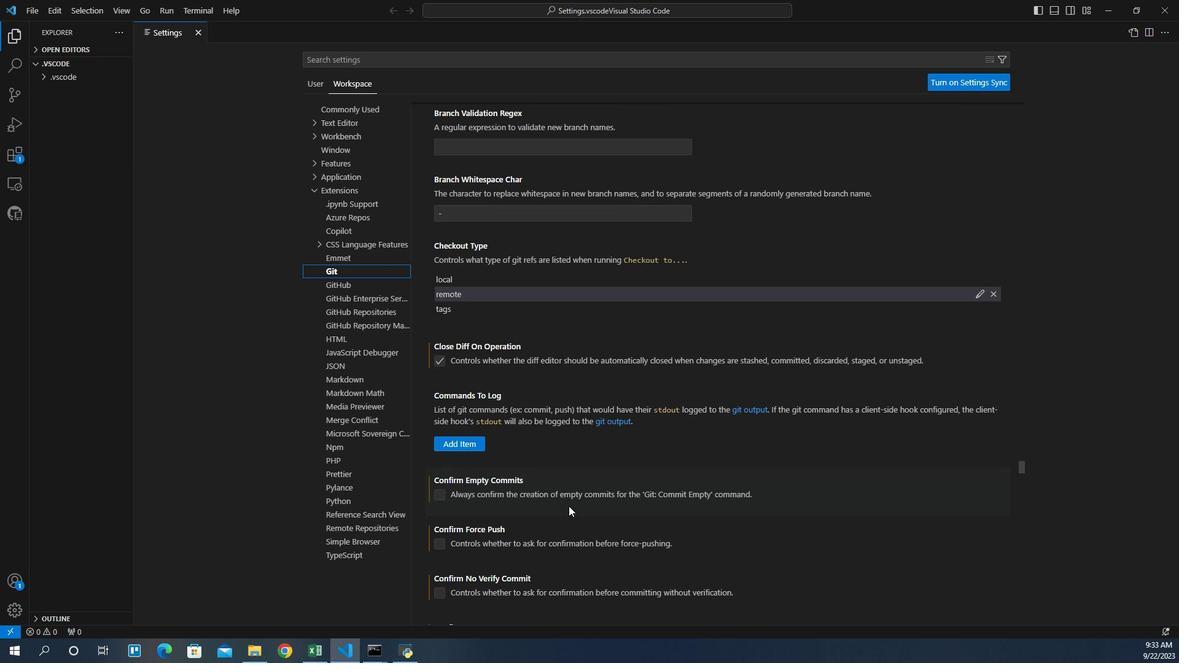
Action: Mouse scrolled (541, 503) with delta (0, 0)
Screenshot: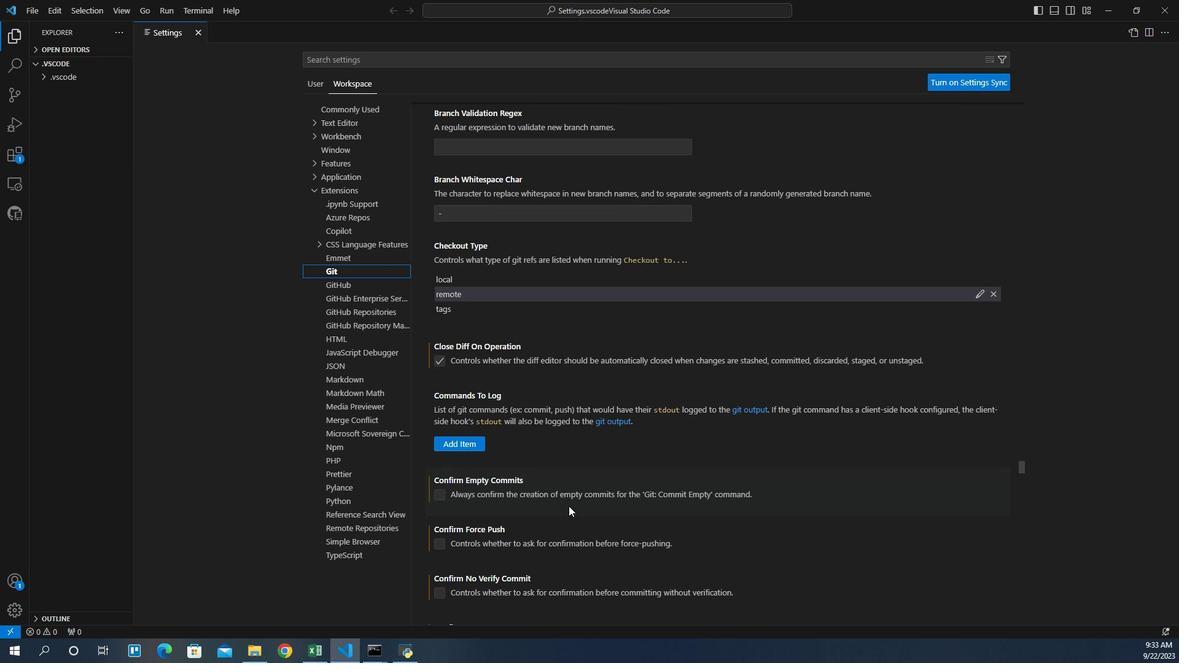 
Action: Mouse scrolled (541, 503) with delta (0, 0)
Screenshot: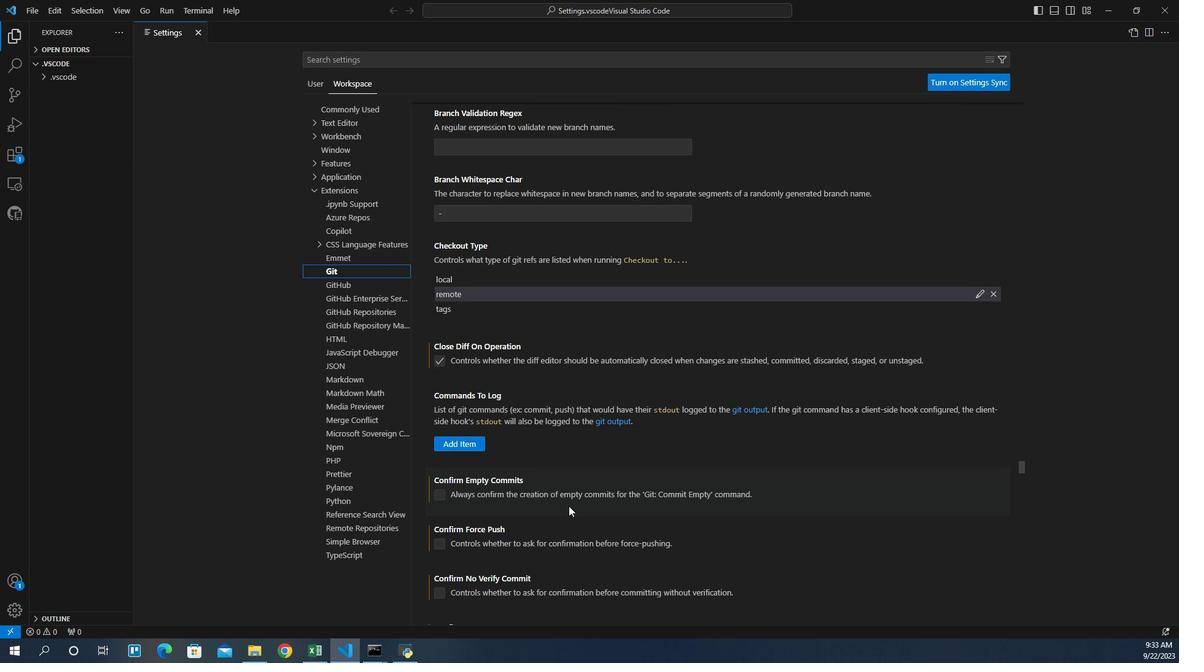 
Action: Mouse scrolled (541, 503) with delta (0, 0)
Screenshot: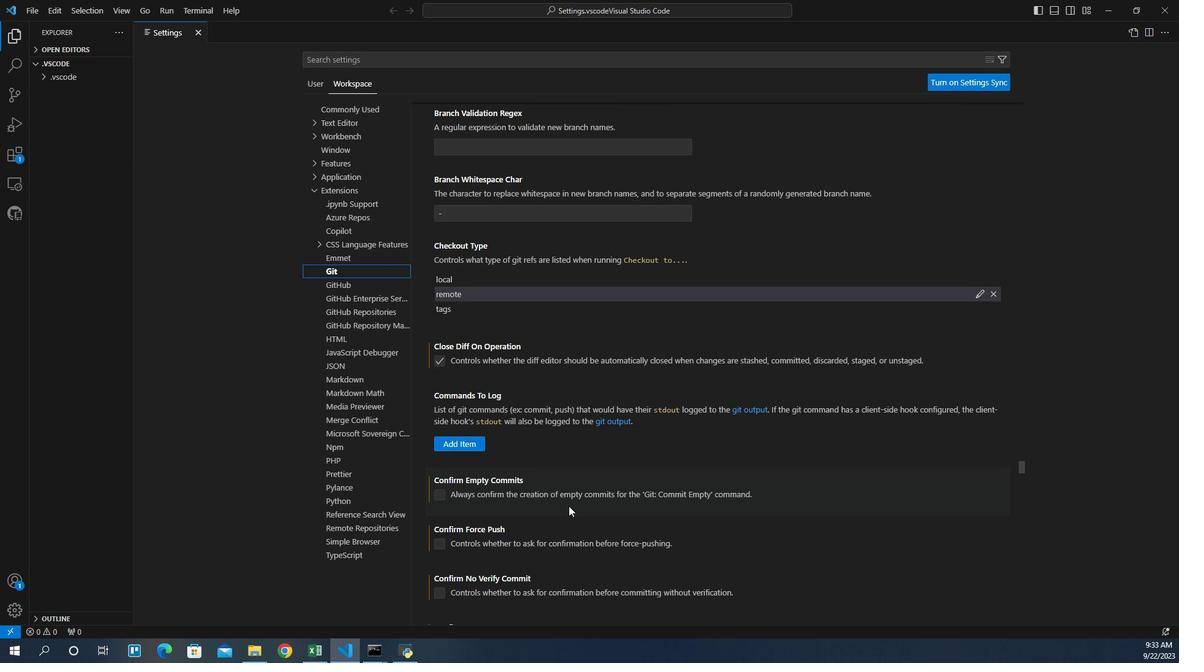 
Action: Mouse moved to (422, 493)
Screenshot: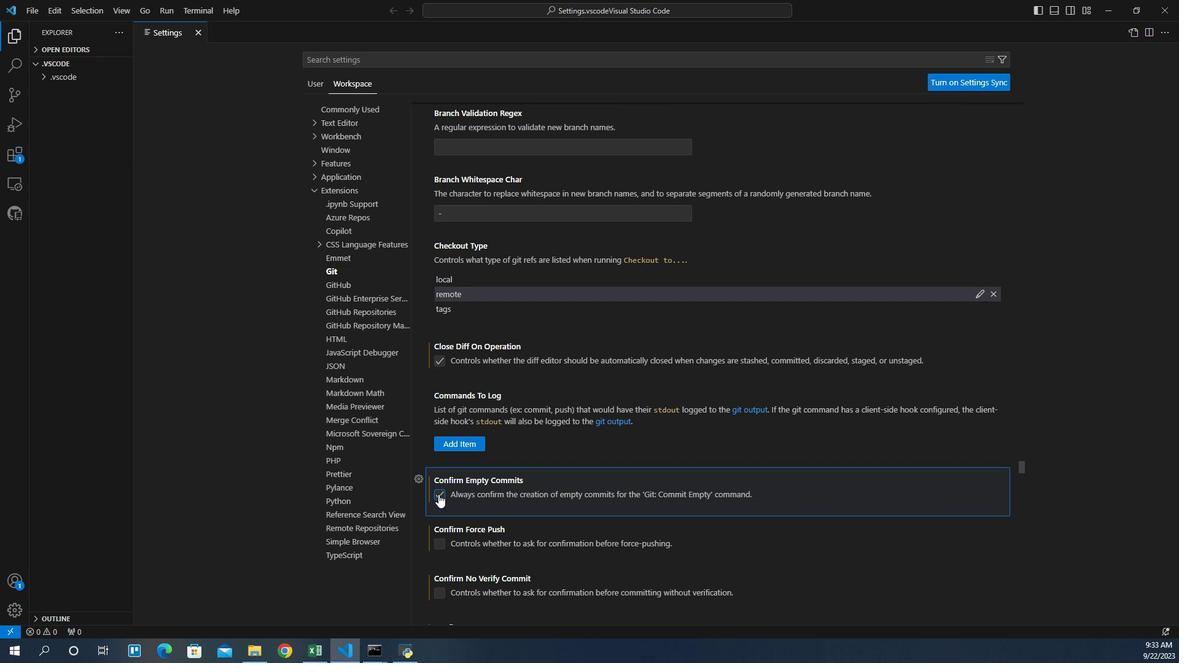 
Action: Mouse pressed left at (422, 493)
Screenshot: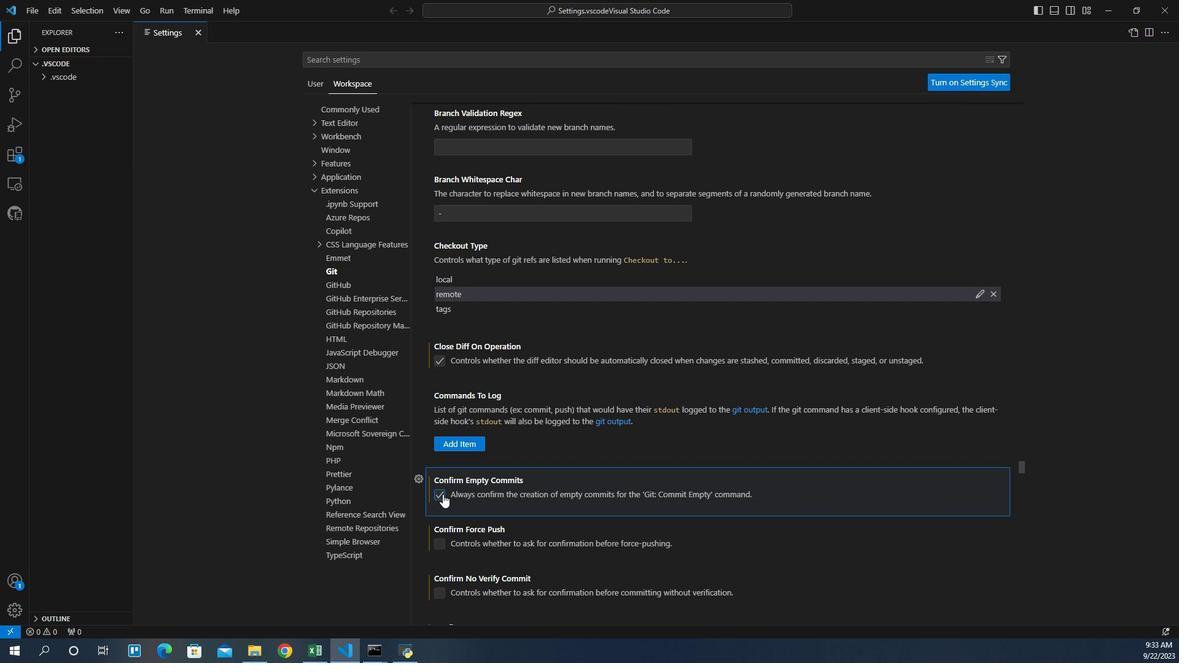 
Action: Mouse moved to (441, 500)
Screenshot: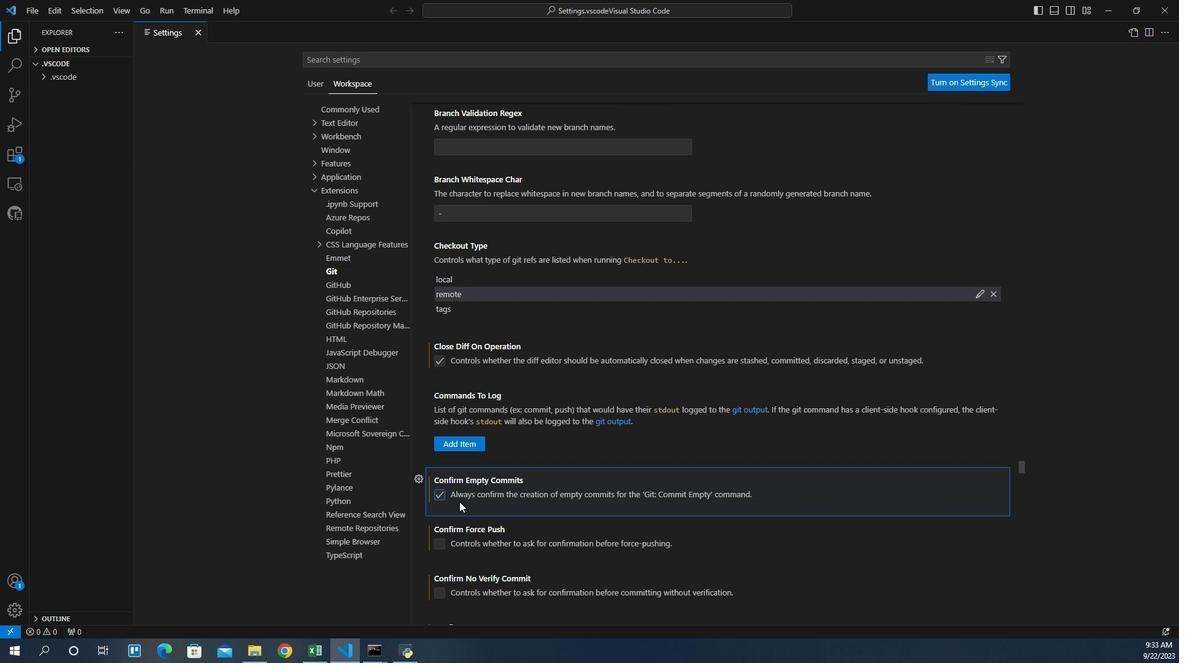 
